 Task: Create new customer invoice with Date Opened: 27-May-23, Select Customer: Fiddlehead Farms Trading Post, Terms: Net 30. Make invoice entry for item-1 with Date: 27-May-23, Description: VS HIM Platinum Body Lotion
, Income Account: Income:Sales, Quantity: 4, Unit Price: 8.49, Sales Tax: Y, Sales Tax Included: Y, Tax Table: Sales Tax. Post Invoice with Post Date: 27-May-23, Post to Accounts: Assets:Accounts Receivable. Pay / Process Payment with Transaction Date: 25-Jun-23, Amount: 33.96, Transfer Account: Checking Account. Go to 'Print Invoice'. Give a print command to print a copy of invoice.
Action: Mouse moved to (135, 30)
Screenshot: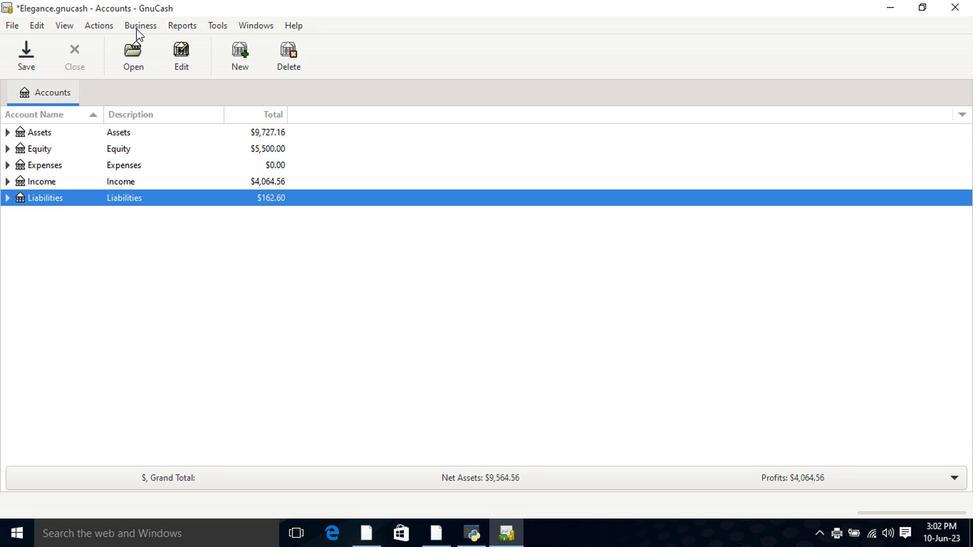 
Action: Mouse pressed left at (135, 30)
Screenshot: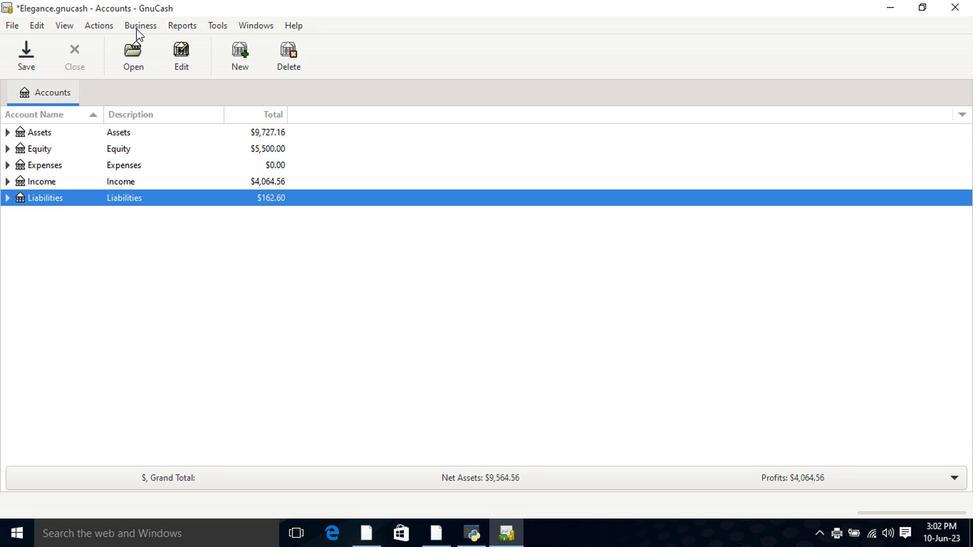 
Action: Mouse moved to (139, 43)
Screenshot: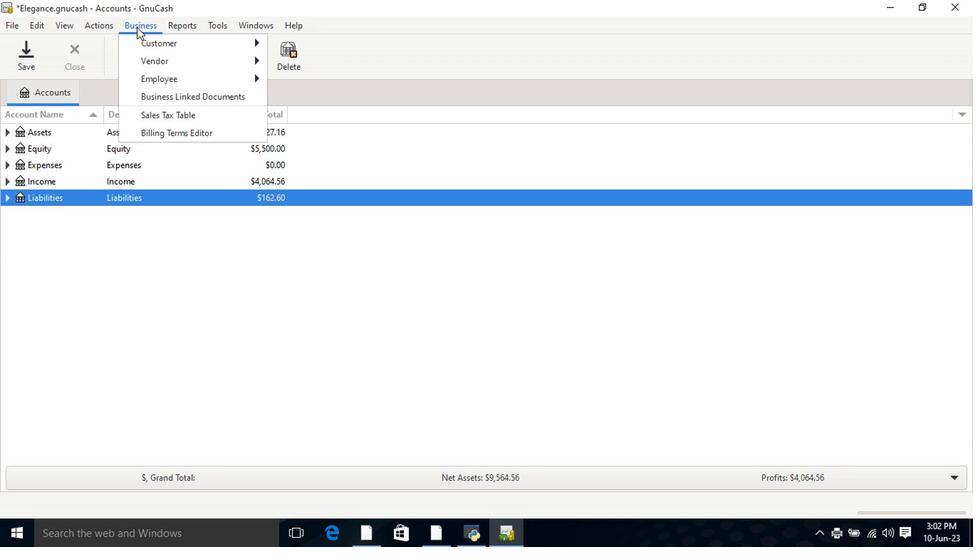
Action: Mouse pressed left at (139, 43)
Screenshot: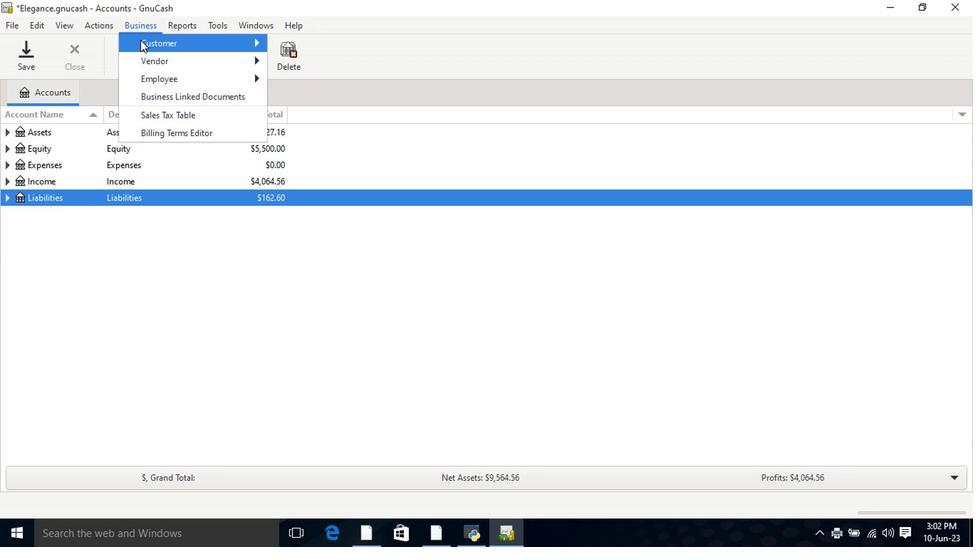 
Action: Mouse moved to (297, 98)
Screenshot: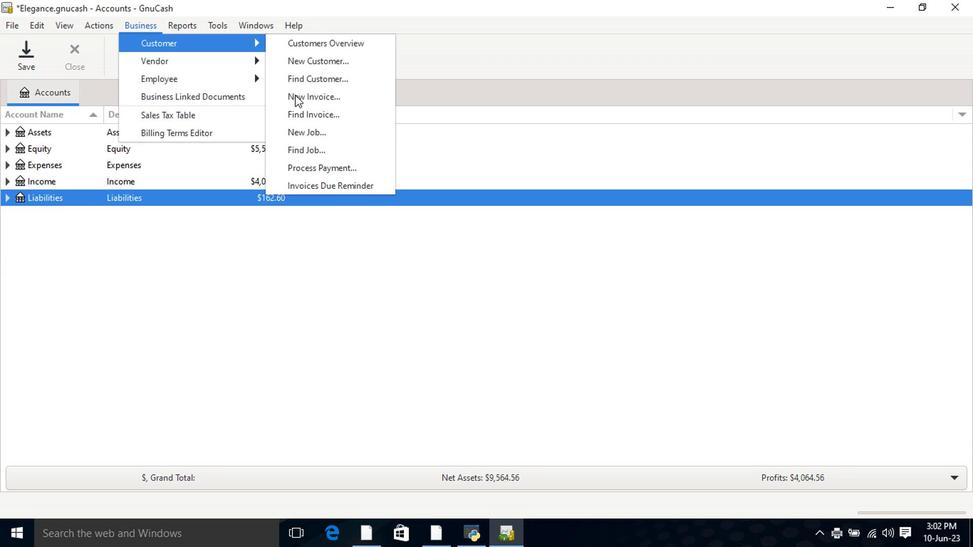 
Action: Mouse pressed left at (297, 98)
Screenshot: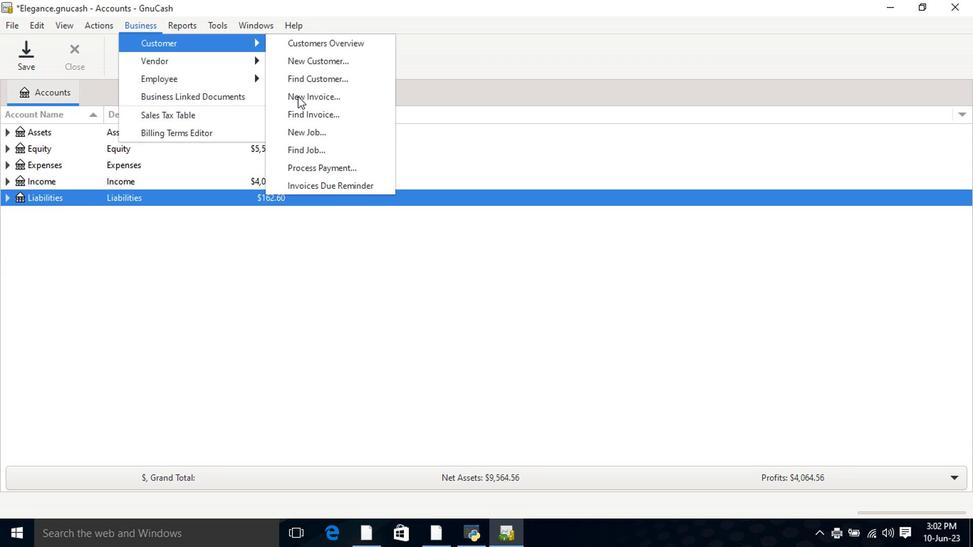 
Action: Mouse moved to (583, 212)
Screenshot: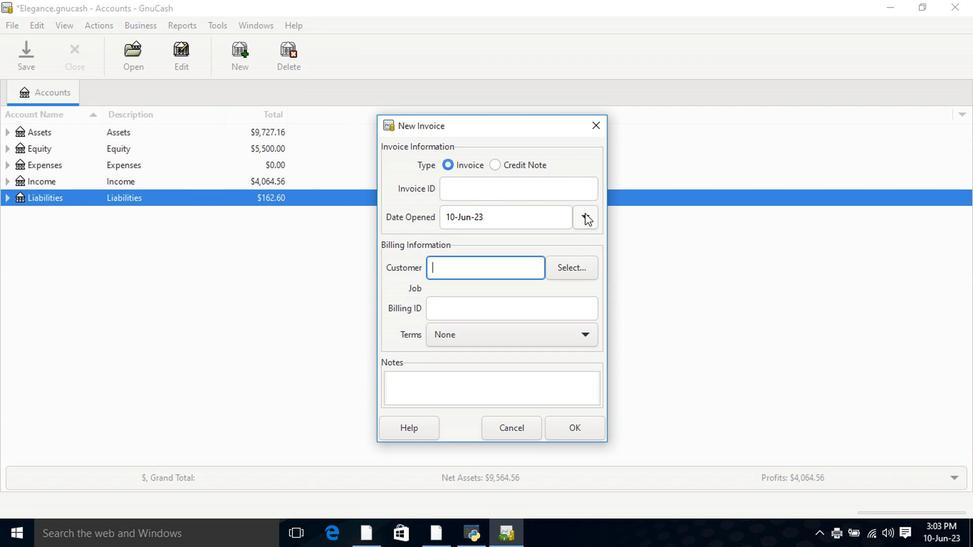 
Action: Mouse pressed left at (583, 212)
Screenshot: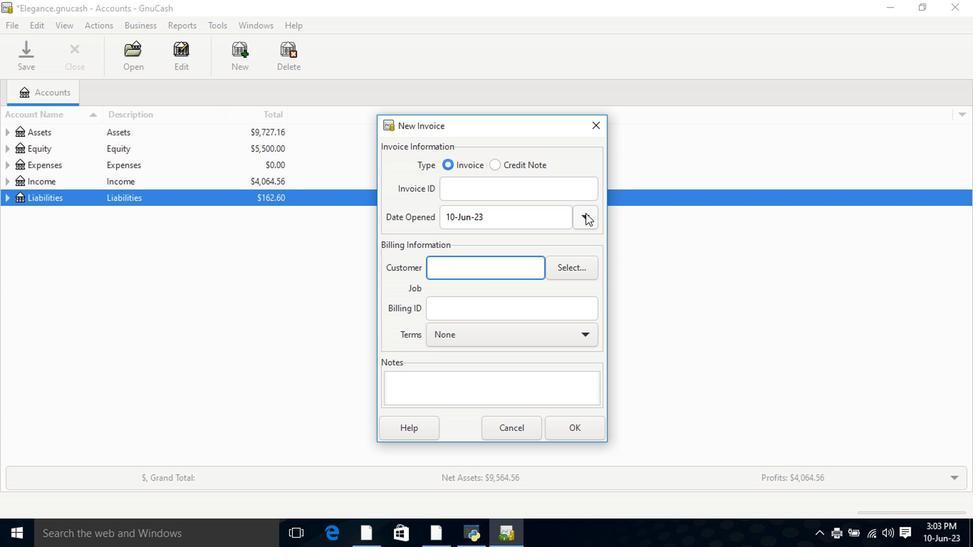 
Action: Mouse moved to (470, 235)
Screenshot: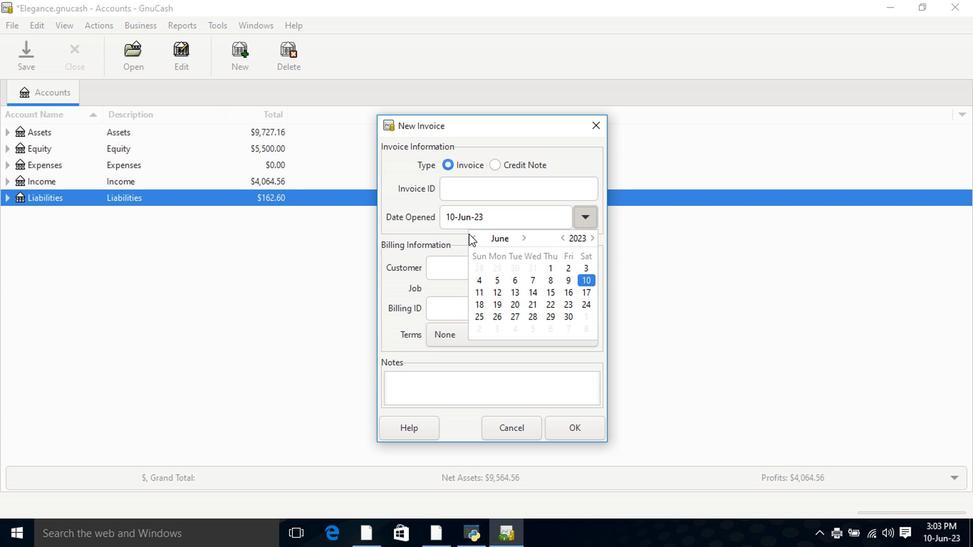 
Action: Mouse pressed left at (470, 235)
Screenshot: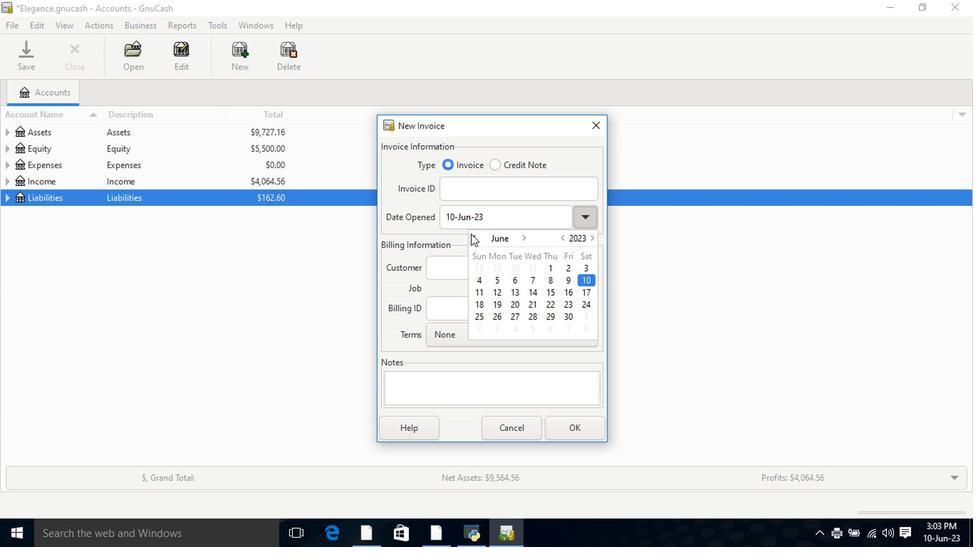 
Action: Mouse moved to (578, 300)
Screenshot: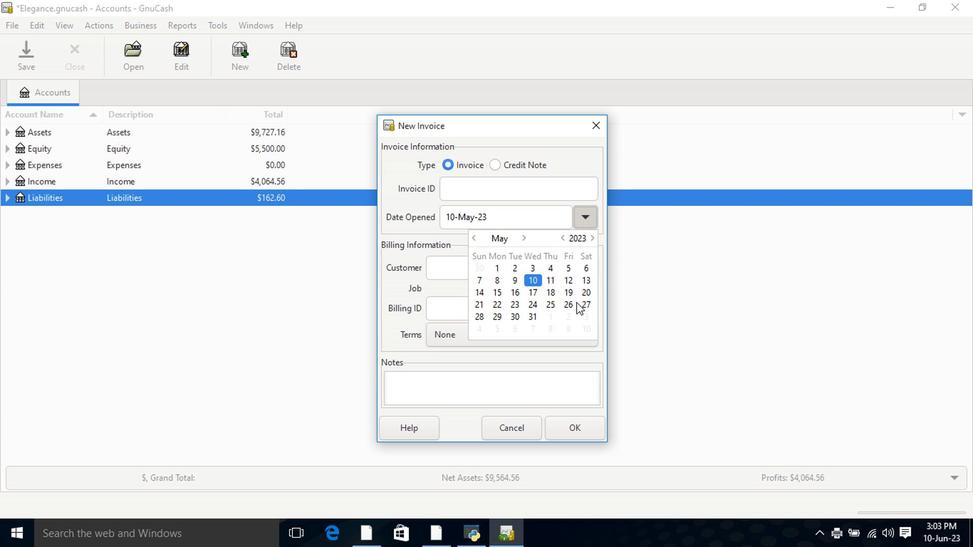 
Action: Mouse pressed left at (578, 300)
Screenshot: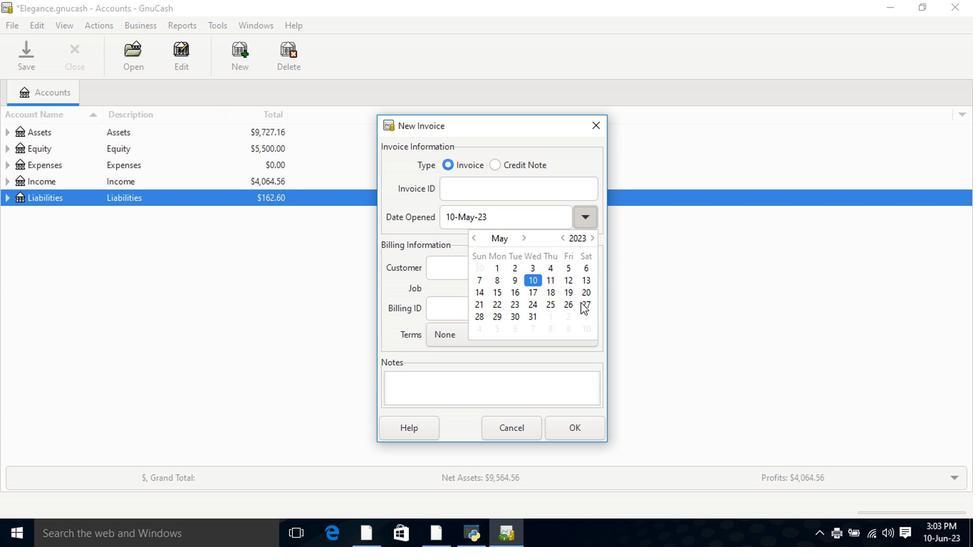 
Action: Mouse pressed left at (578, 300)
Screenshot: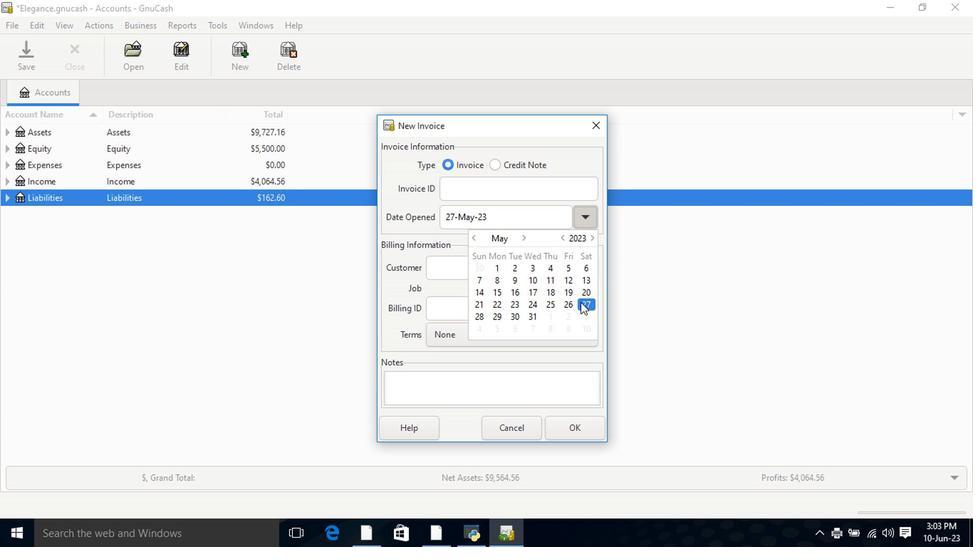 
Action: Mouse moved to (524, 263)
Screenshot: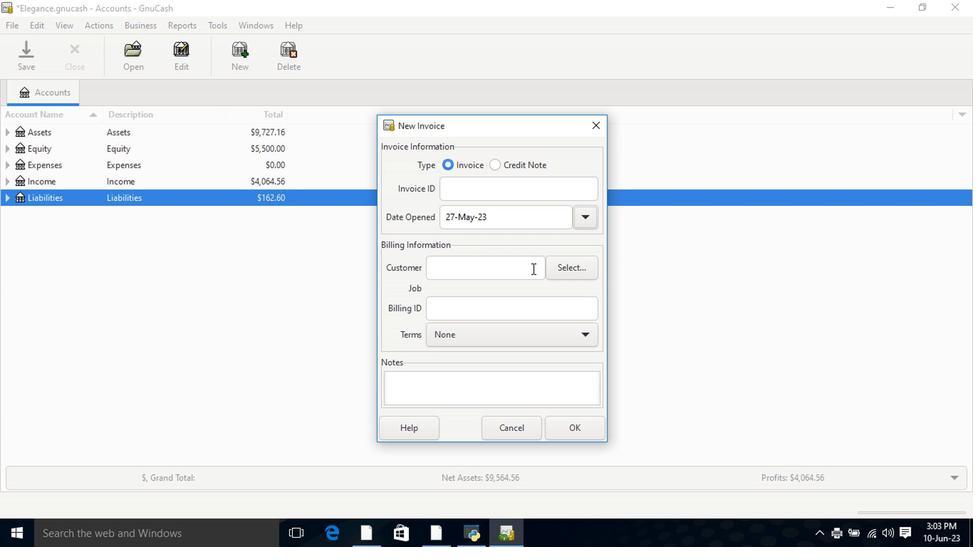 
Action: Mouse pressed left at (524, 263)
Screenshot: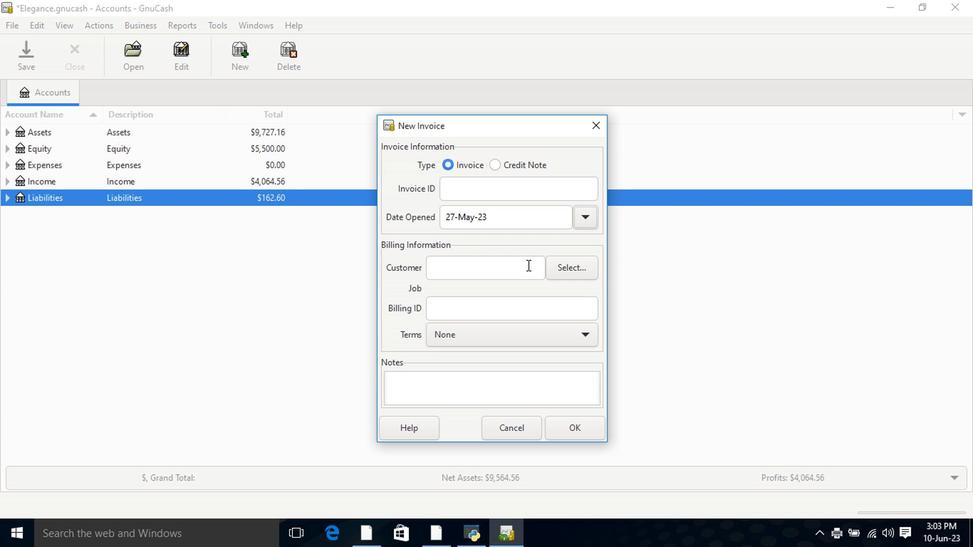 
Action: Key pressed <Key.shift>Fiddle
Screenshot: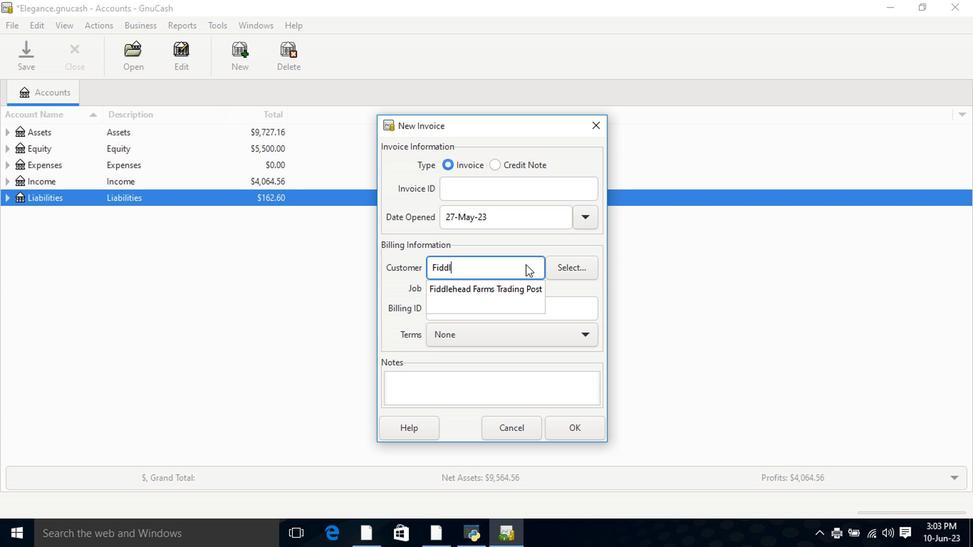 
Action: Mouse moved to (500, 290)
Screenshot: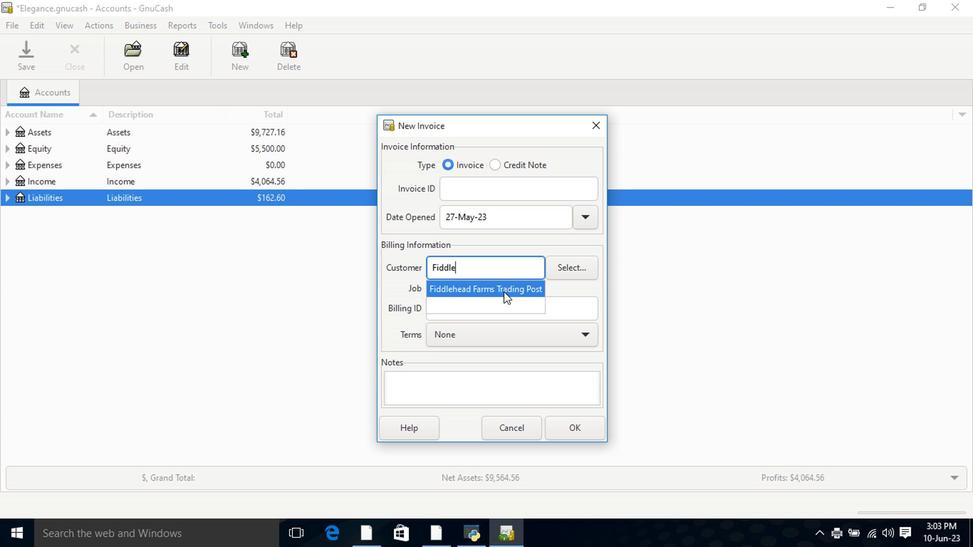
Action: Mouse pressed left at (500, 290)
Screenshot: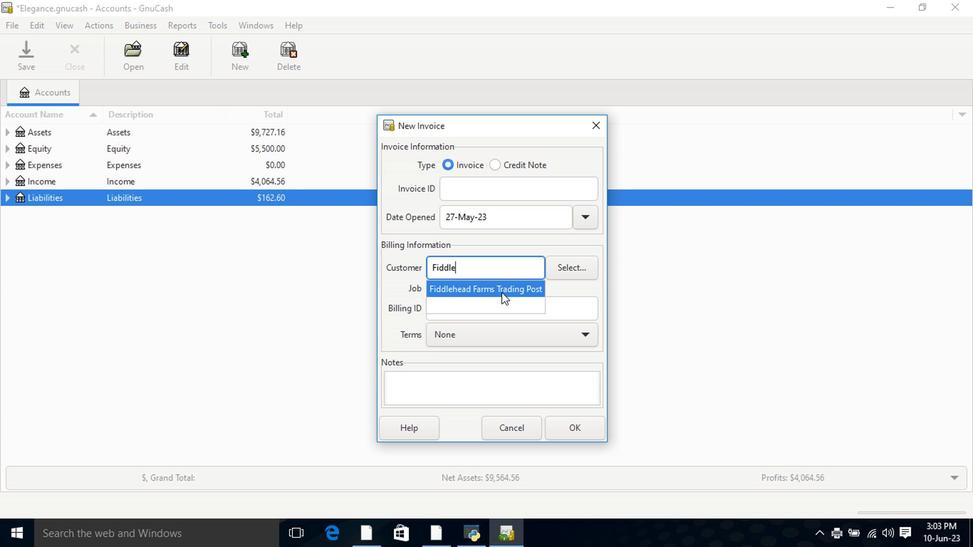 
Action: Mouse moved to (496, 340)
Screenshot: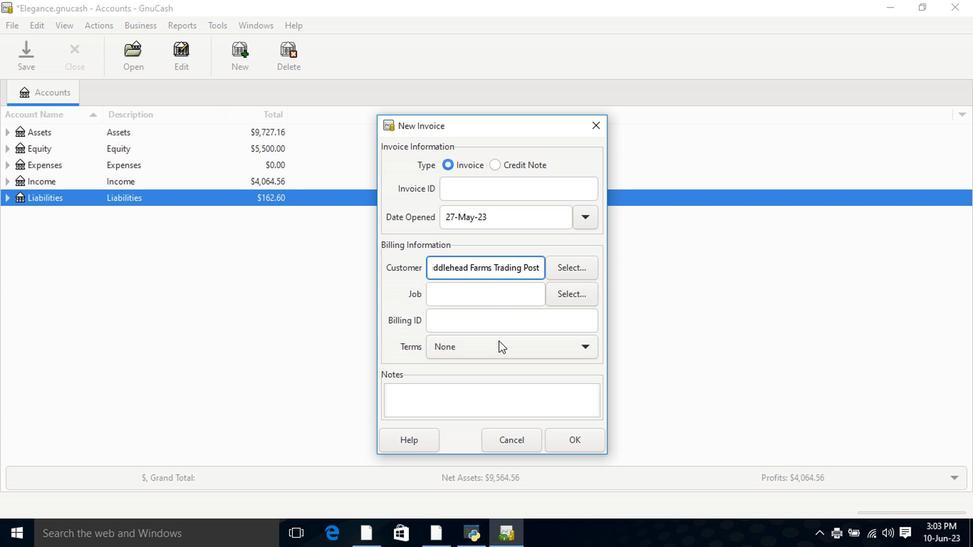 
Action: Mouse pressed left at (496, 340)
Screenshot: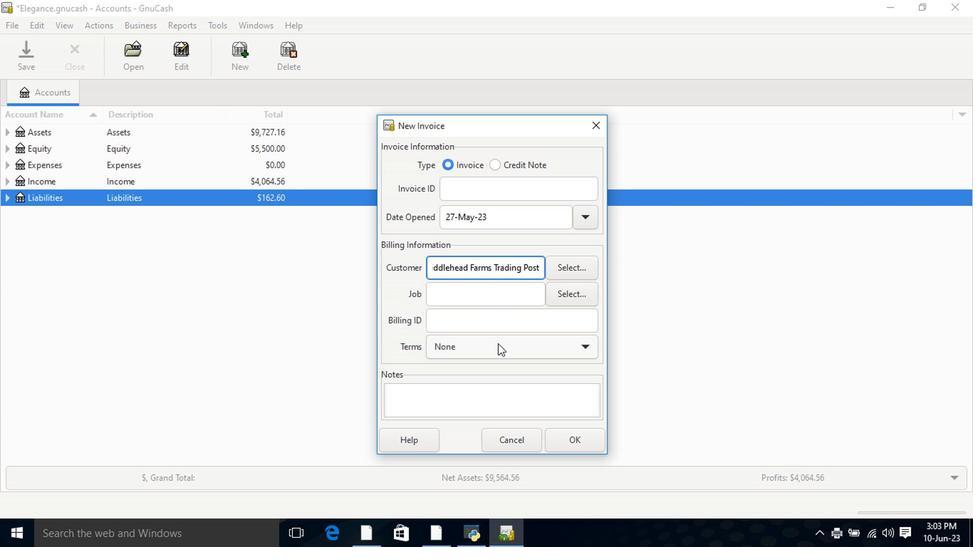 
Action: Mouse moved to (491, 382)
Screenshot: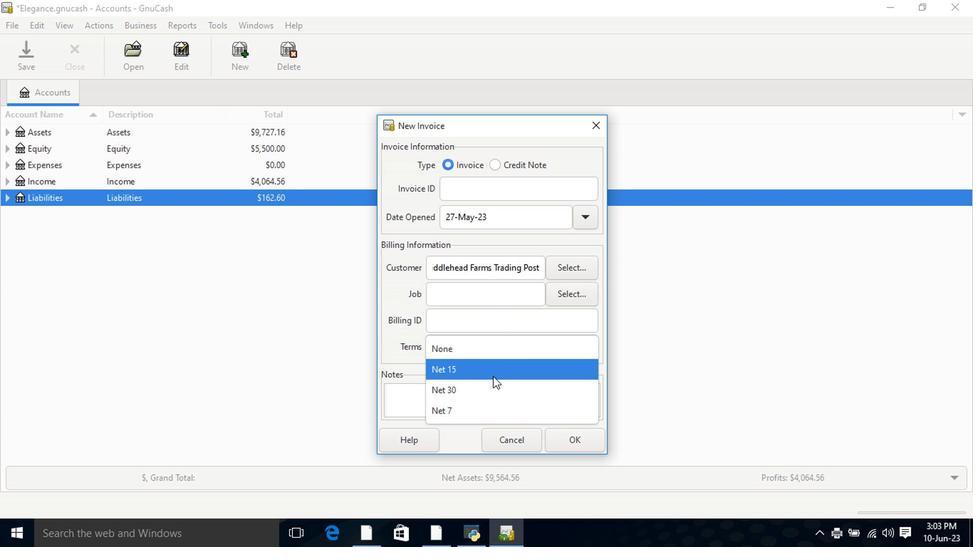 
Action: Mouse pressed left at (491, 382)
Screenshot: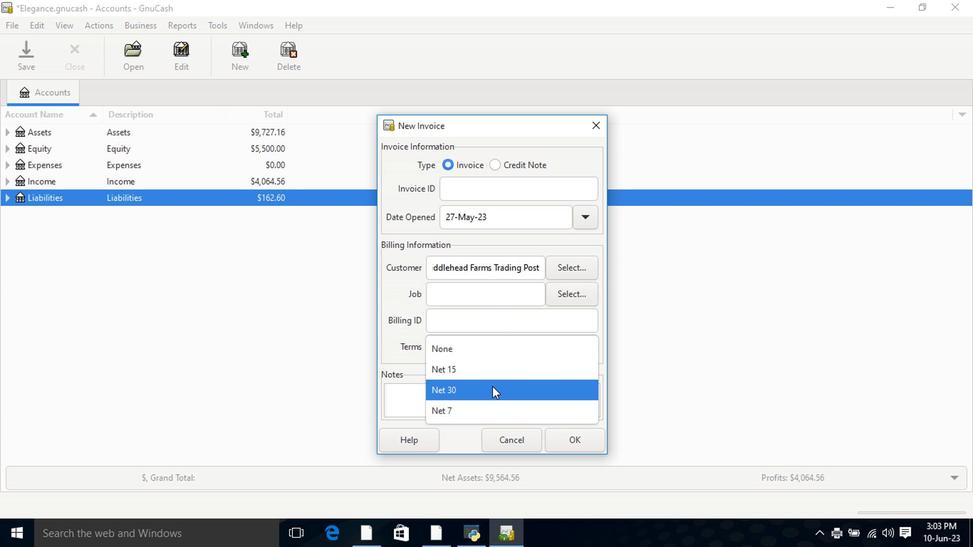 
Action: Mouse moved to (560, 431)
Screenshot: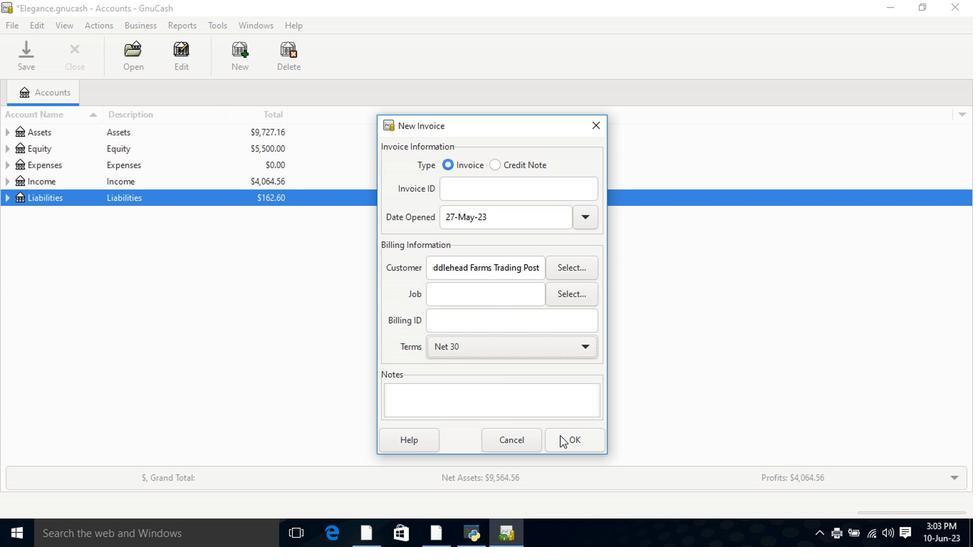 
Action: Mouse pressed left at (560, 431)
Screenshot: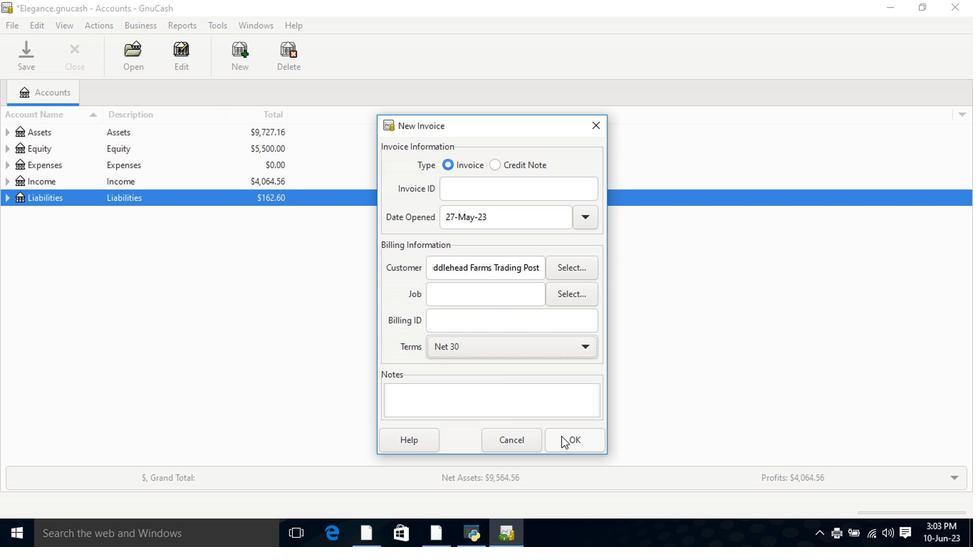 
Action: Mouse moved to (63, 275)
Screenshot: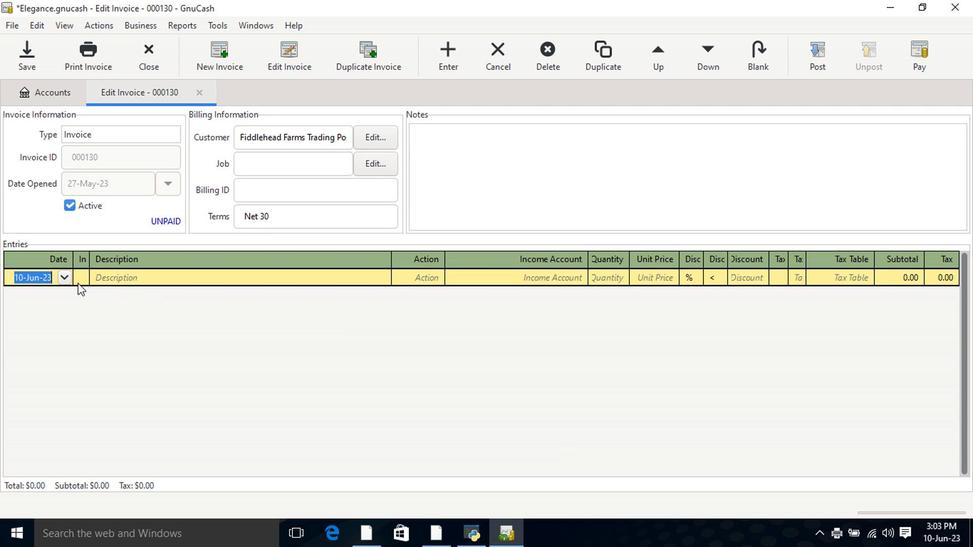 
Action: Mouse pressed left at (63, 275)
Screenshot: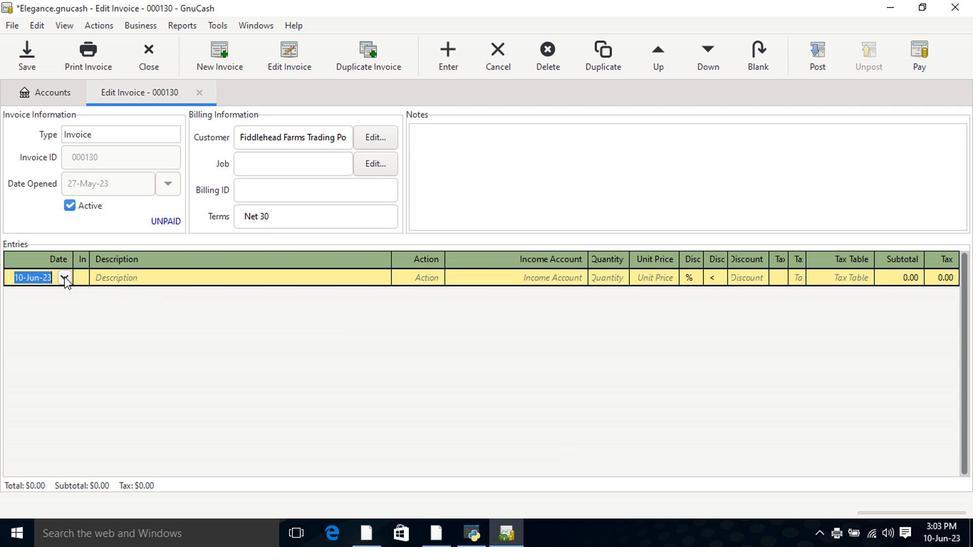 
Action: Mouse moved to (10, 296)
Screenshot: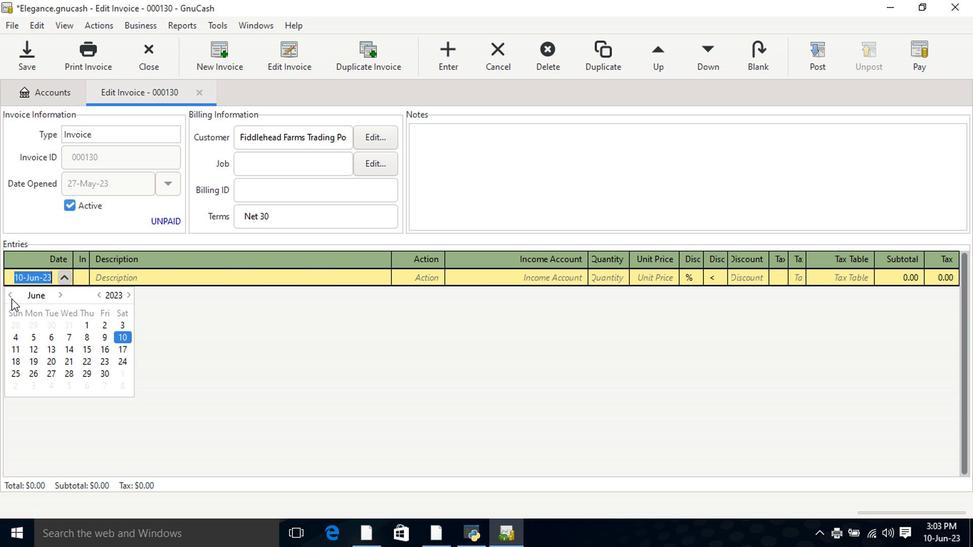 
Action: Mouse pressed left at (10, 296)
Screenshot: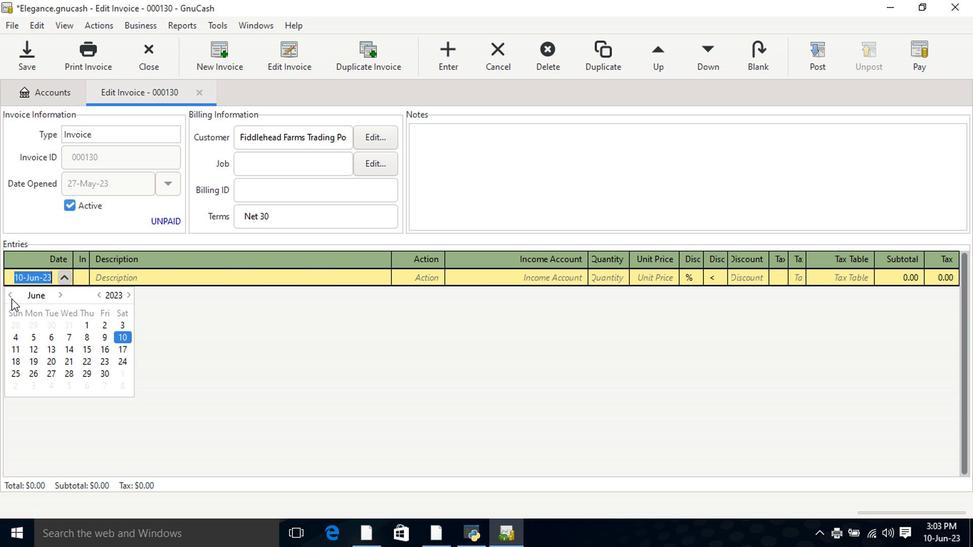 
Action: Mouse moved to (117, 357)
Screenshot: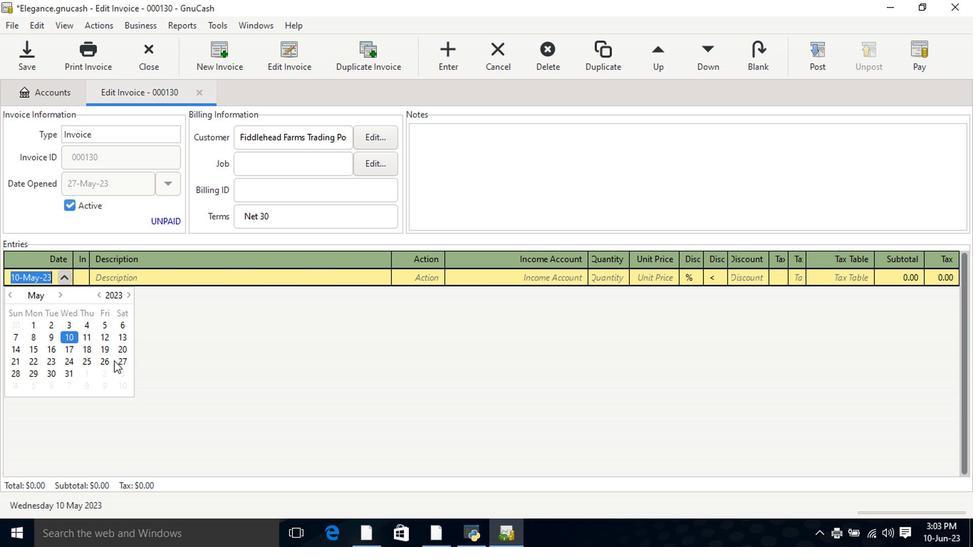 
Action: Mouse pressed left at (117, 357)
Screenshot: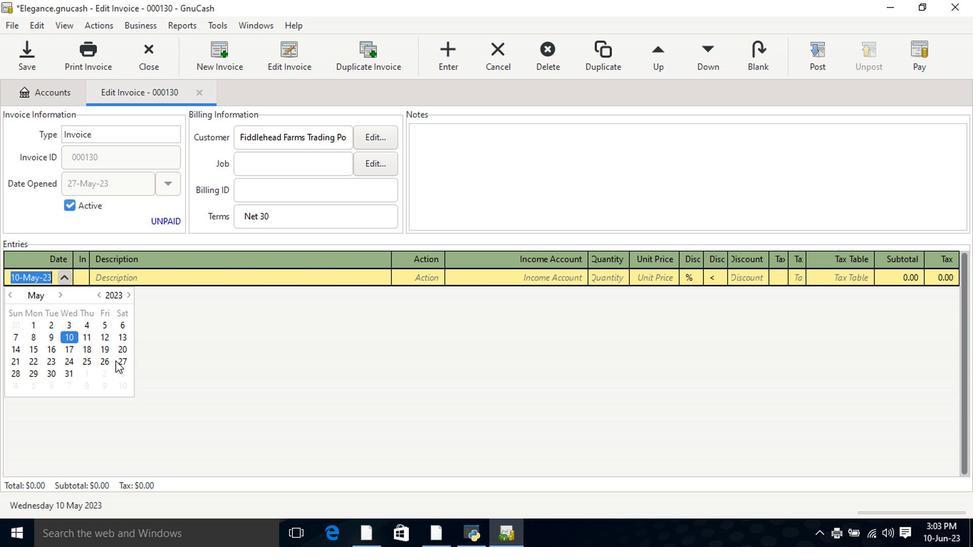 
Action: Mouse pressed left at (117, 357)
Screenshot: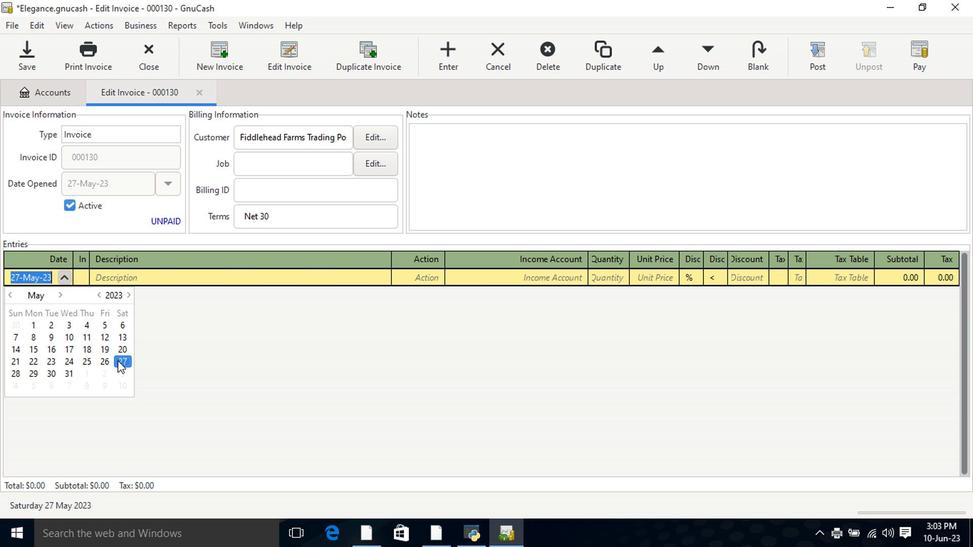 
Action: Mouse moved to (131, 278)
Screenshot: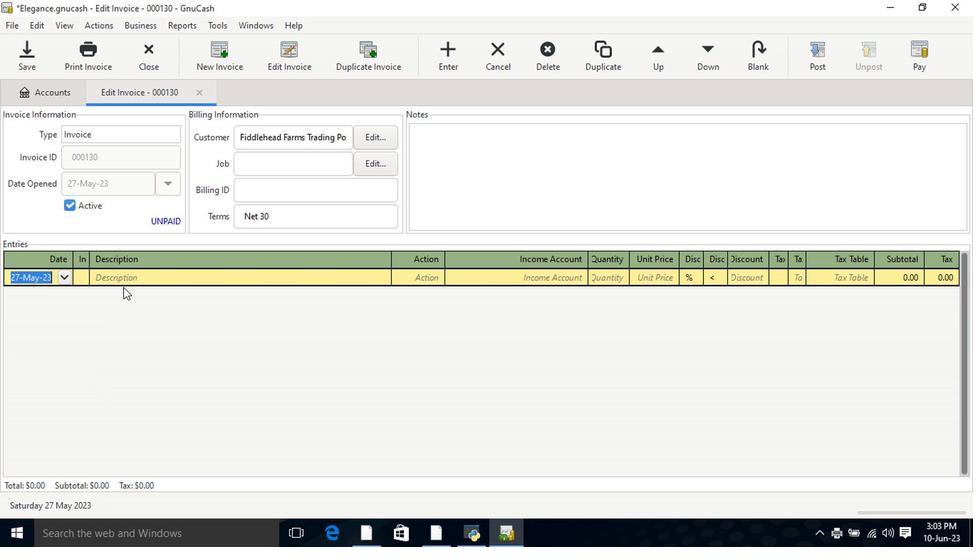 
Action: Mouse pressed left at (131, 278)
Screenshot: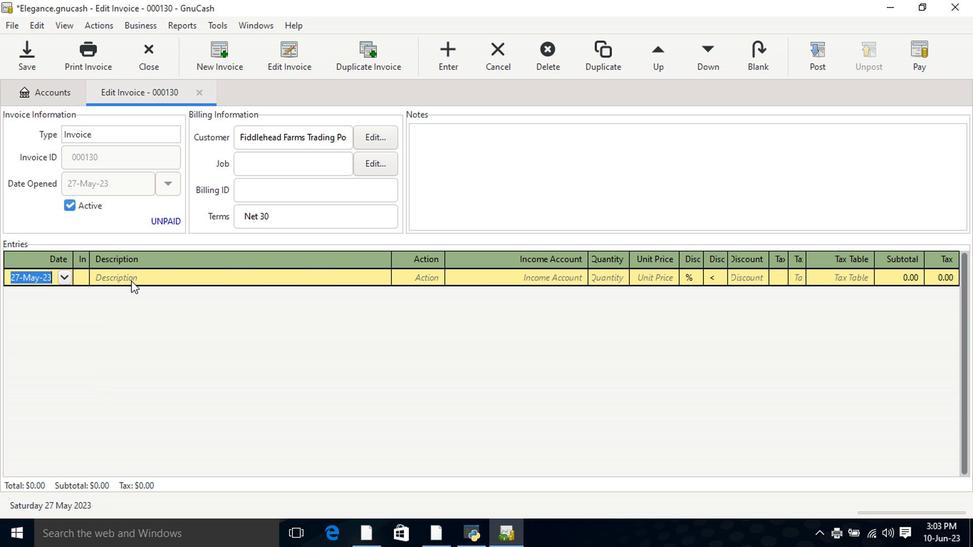 
Action: Mouse moved to (131, 279)
Screenshot: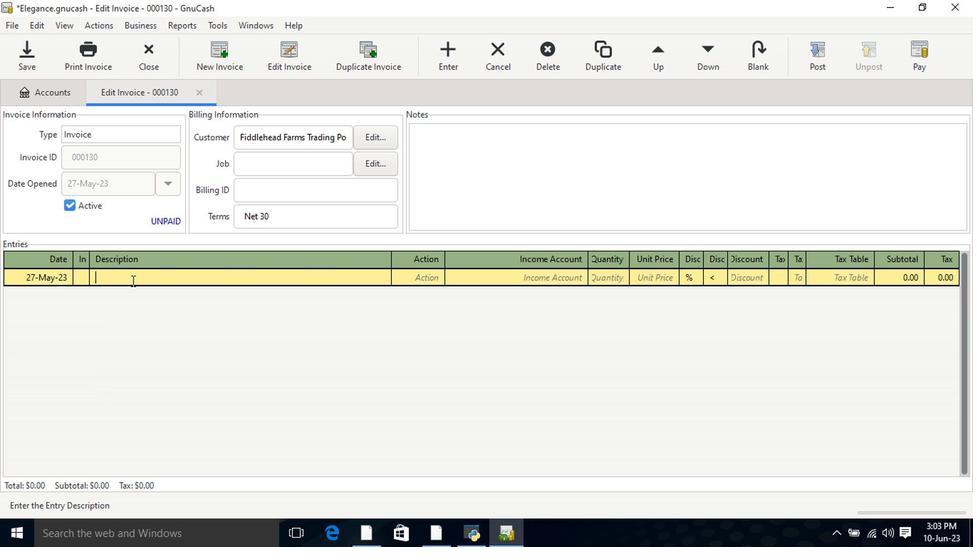
Action: Key pressed <Key.shift>VS<Key.right><Key.tab>4<Key.tab>8.49<Key.tab>
Screenshot: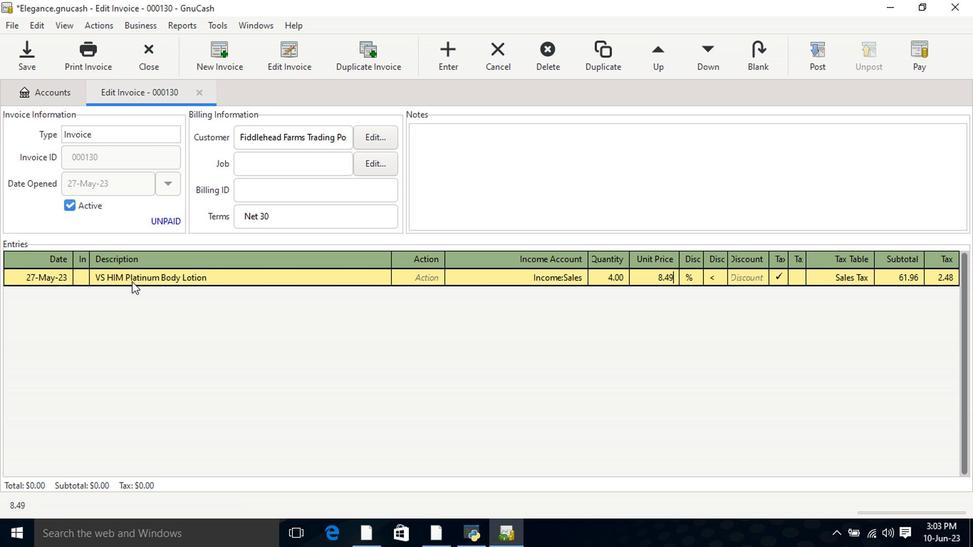 
Action: Mouse moved to (793, 277)
Screenshot: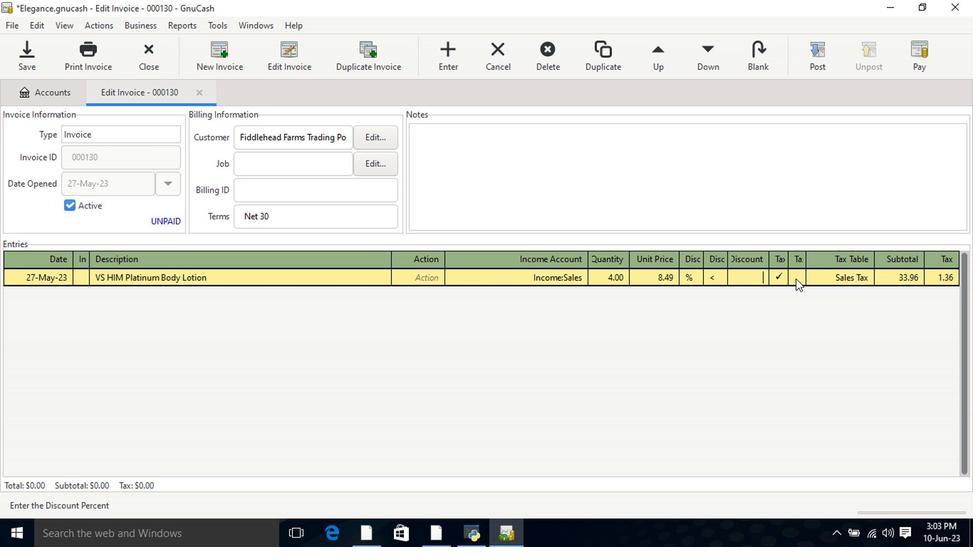 
Action: Mouse pressed left at (793, 277)
Screenshot: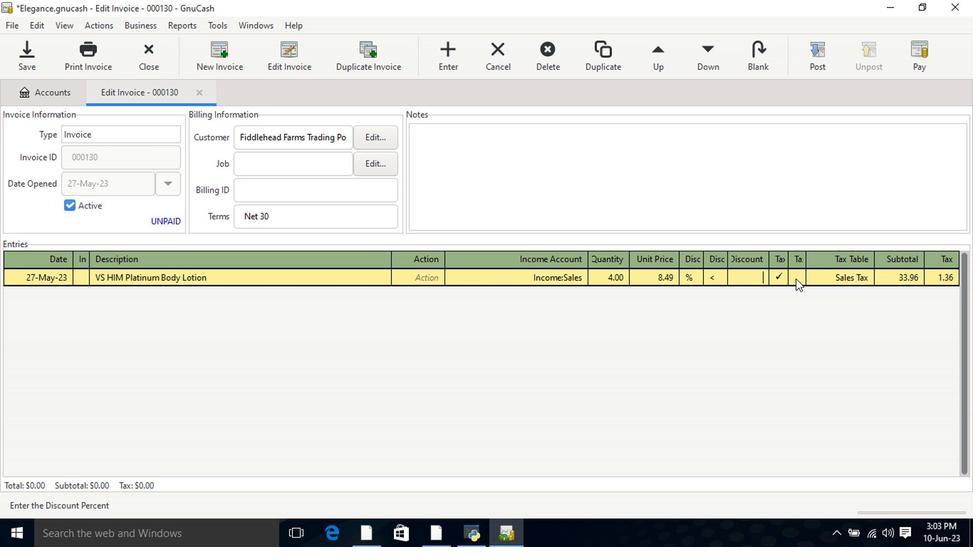 
Action: Mouse moved to (848, 279)
Screenshot: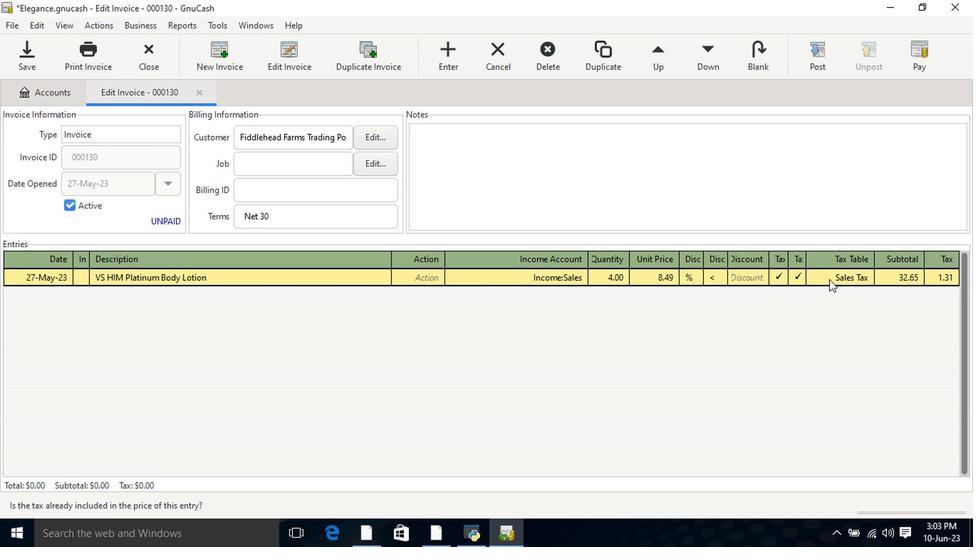 
Action: Key pressed <Key.tab><Key.tab>
Screenshot: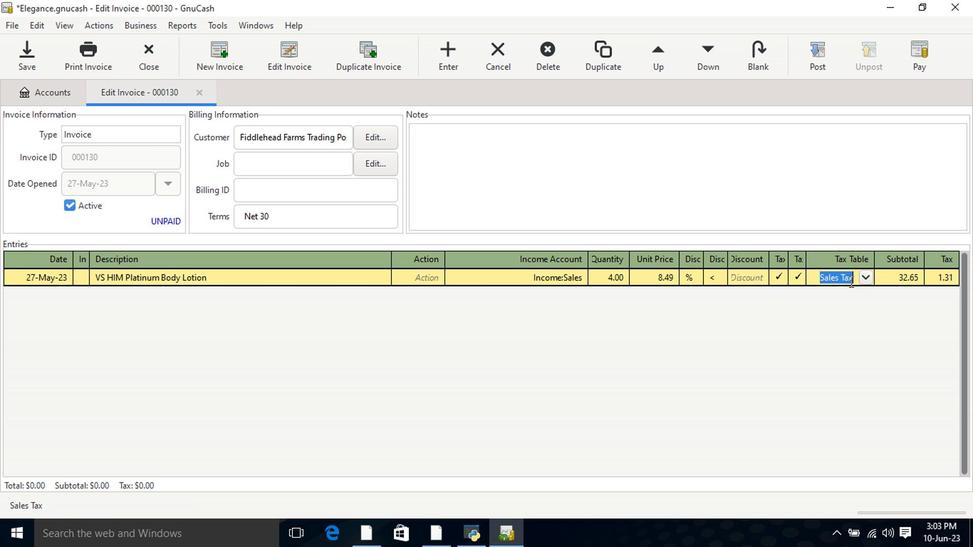 
Action: Mouse moved to (825, 61)
Screenshot: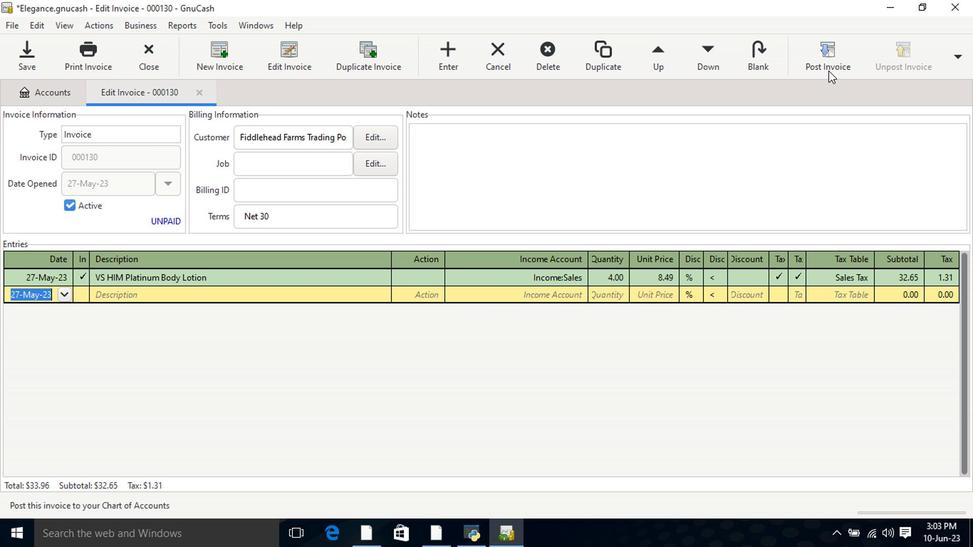
Action: Mouse pressed left at (825, 61)
Screenshot: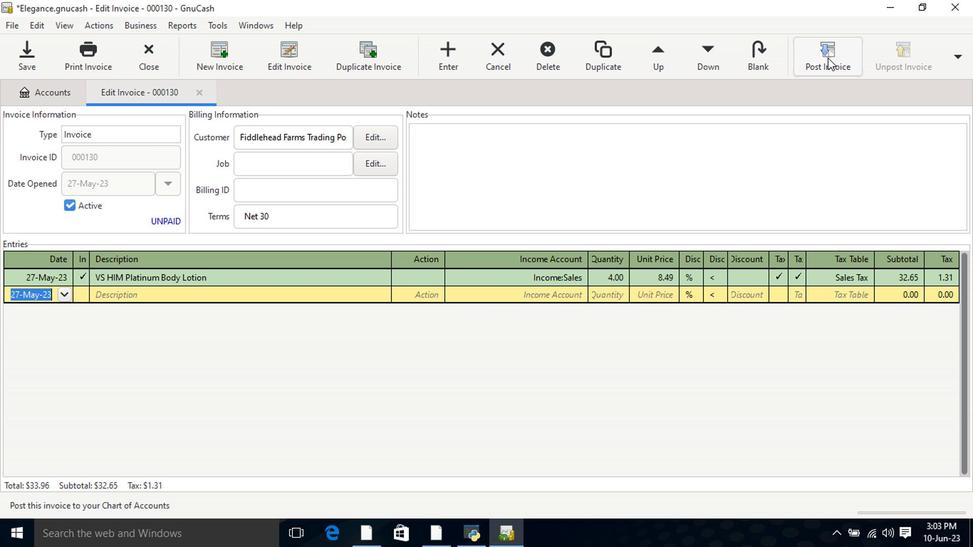 
Action: Mouse moved to (600, 236)
Screenshot: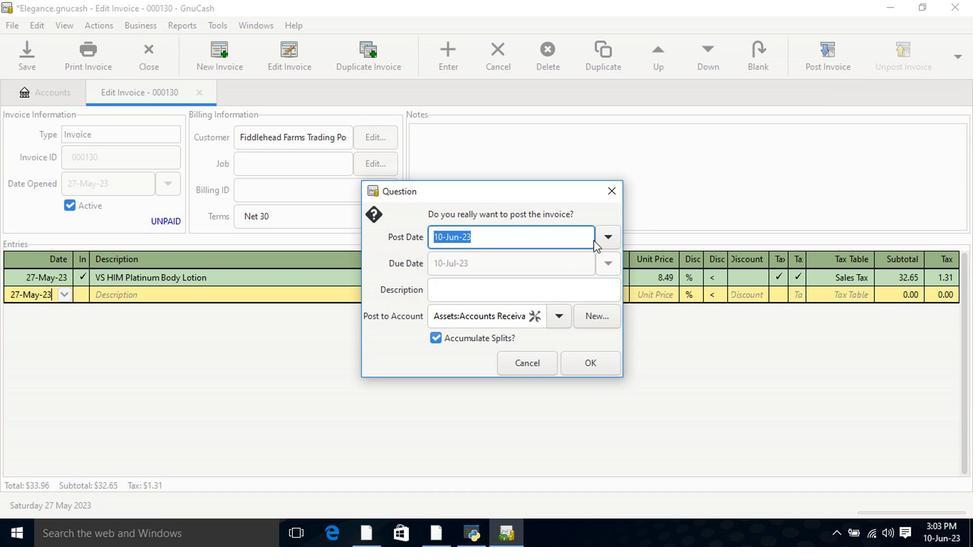 
Action: Mouse pressed left at (600, 236)
Screenshot: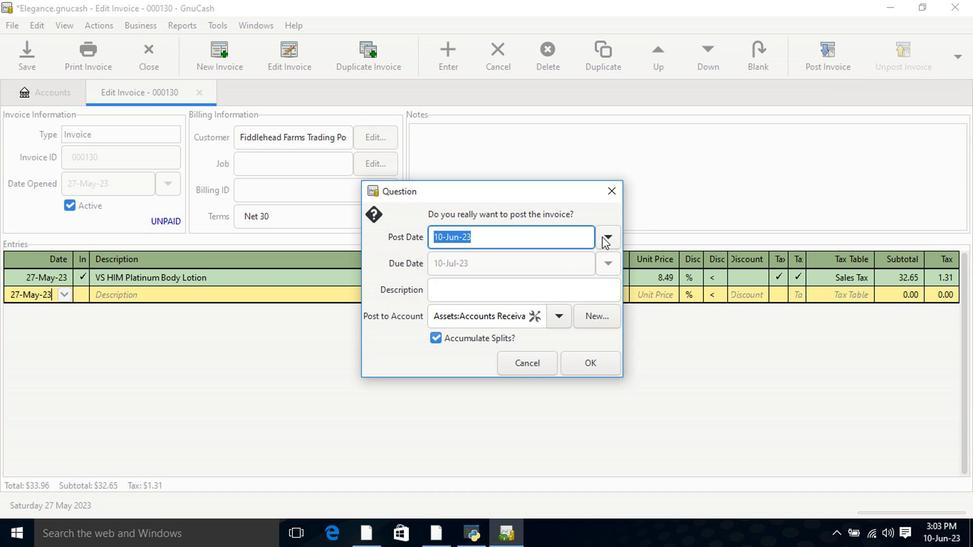 
Action: Mouse moved to (495, 259)
Screenshot: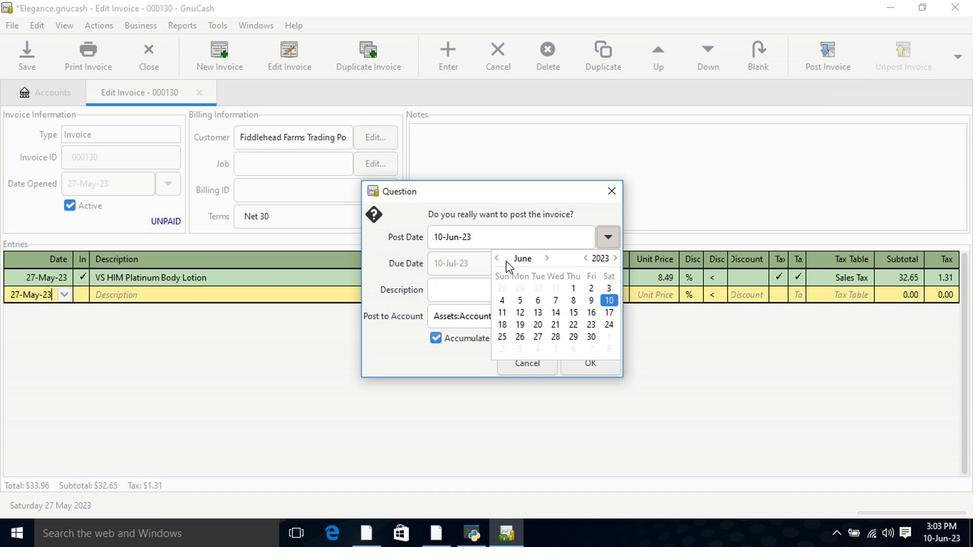 
Action: Mouse pressed left at (495, 259)
Screenshot: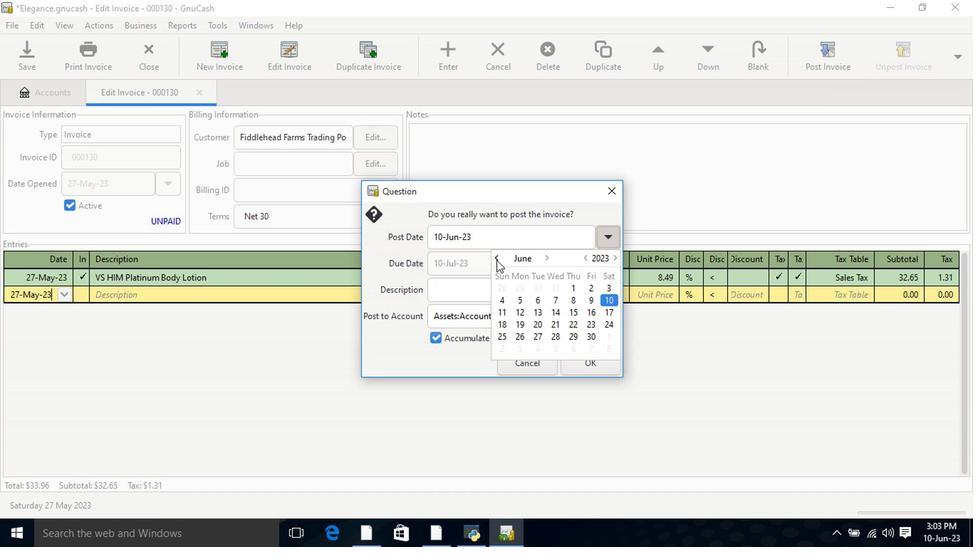 
Action: Mouse moved to (606, 321)
Screenshot: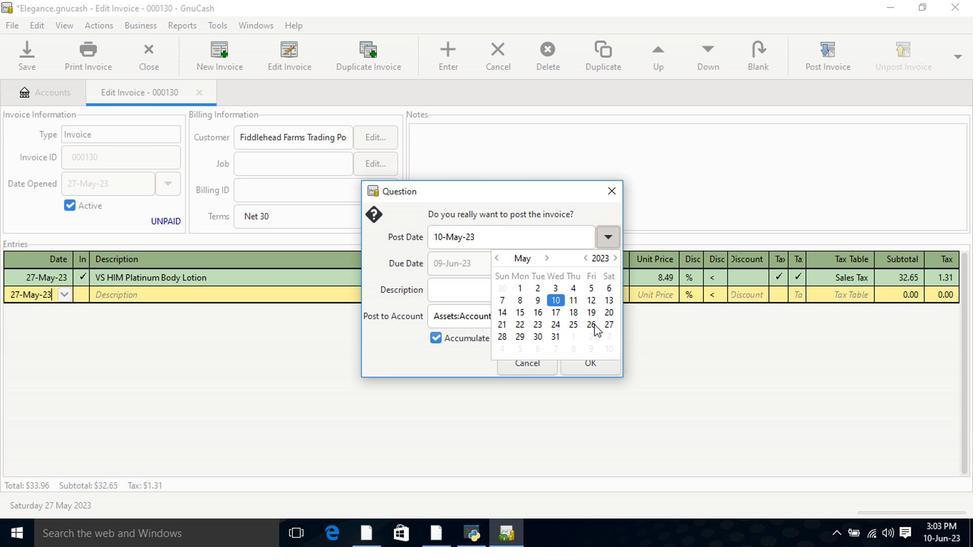 
Action: Mouse pressed left at (606, 321)
Screenshot: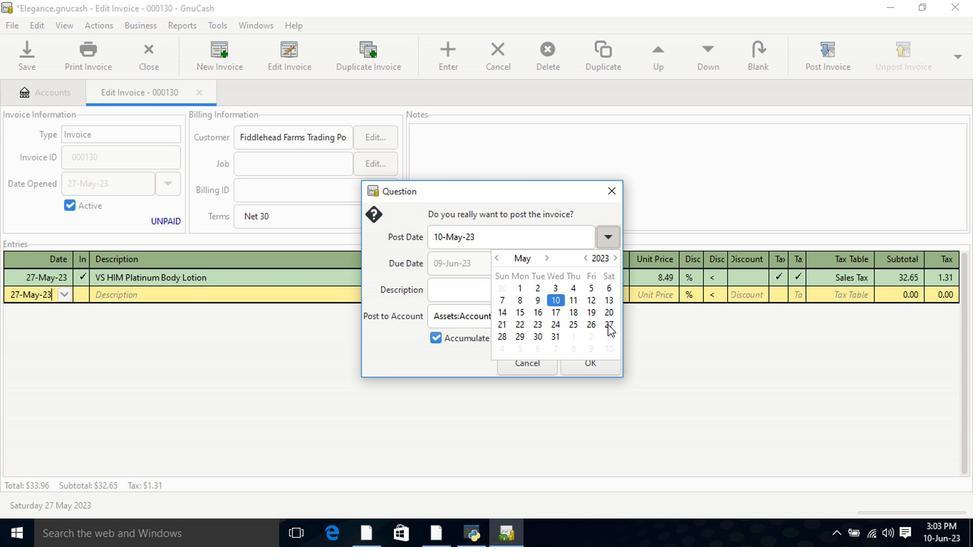 
Action: Mouse pressed left at (606, 321)
Screenshot: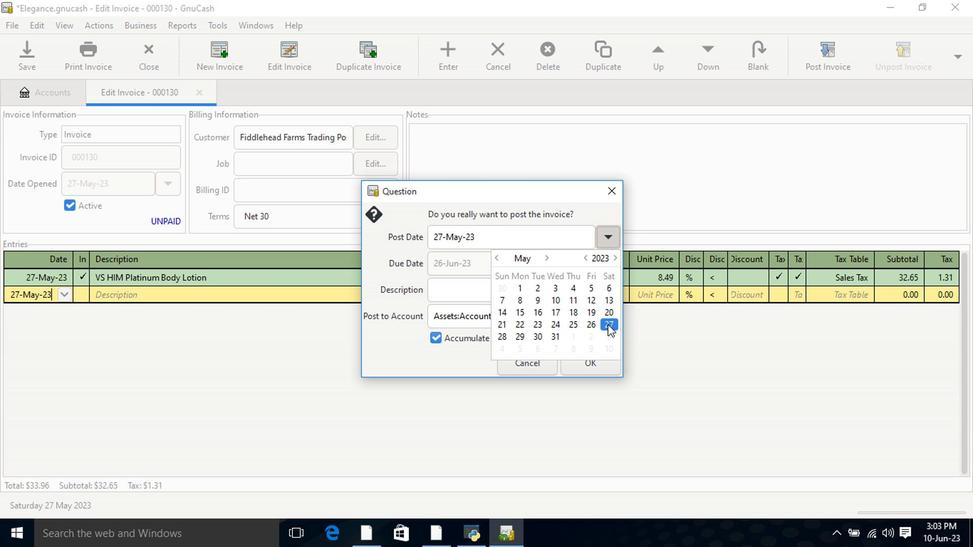 
Action: Mouse moved to (588, 357)
Screenshot: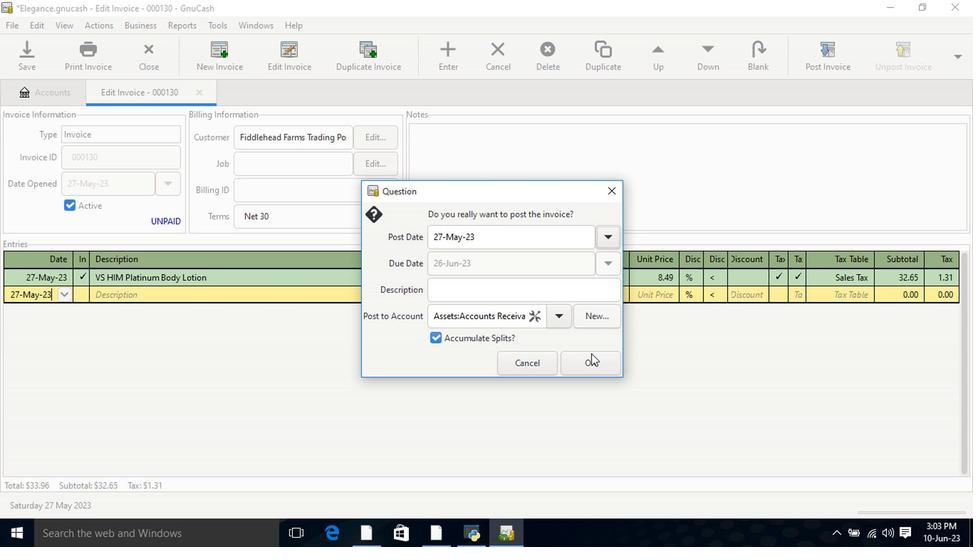 
Action: Mouse pressed left at (588, 357)
Screenshot: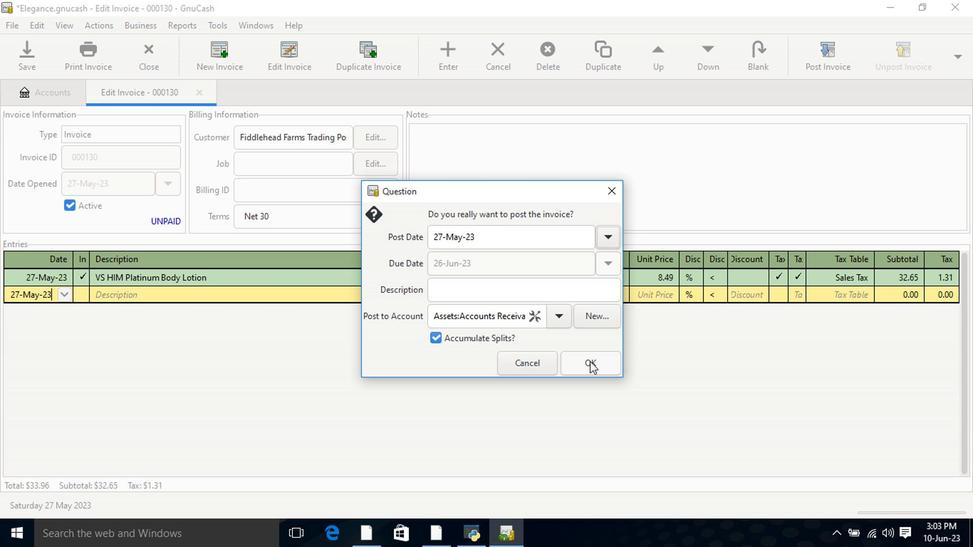 
Action: Mouse moved to (929, 61)
Screenshot: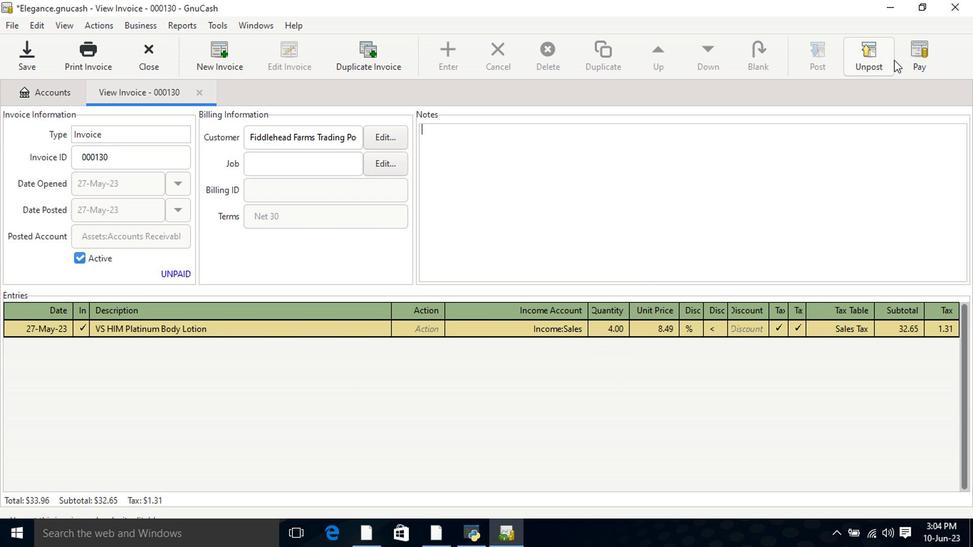 
Action: Mouse pressed left at (929, 61)
Screenshot: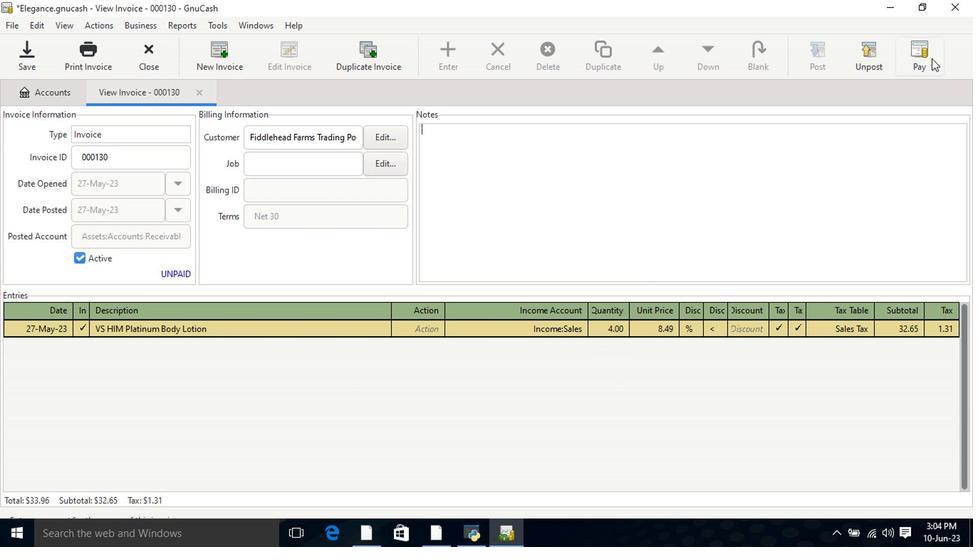 
Action: Mouse moved to (432, 277)
Screenshot: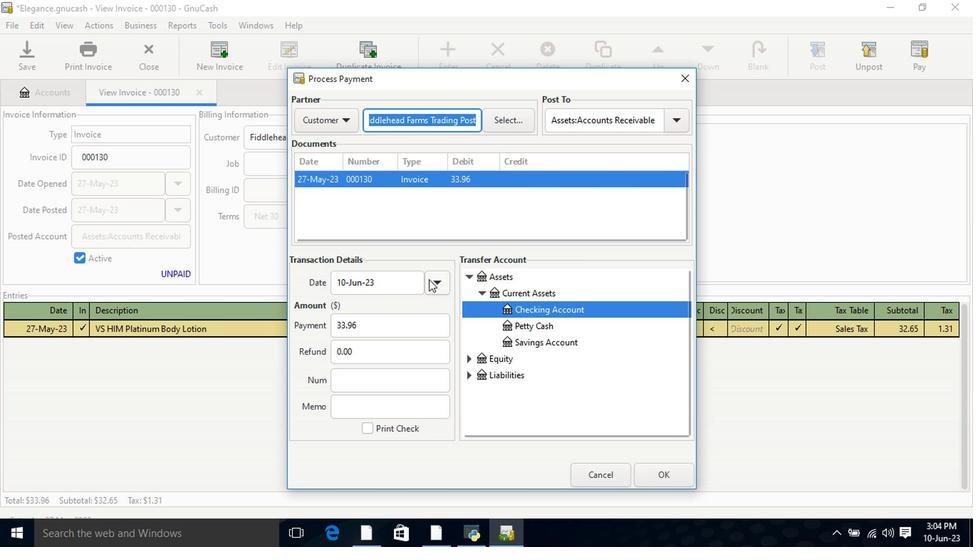 
Action: Mouse pressed left at (432, 277)
Screenshot: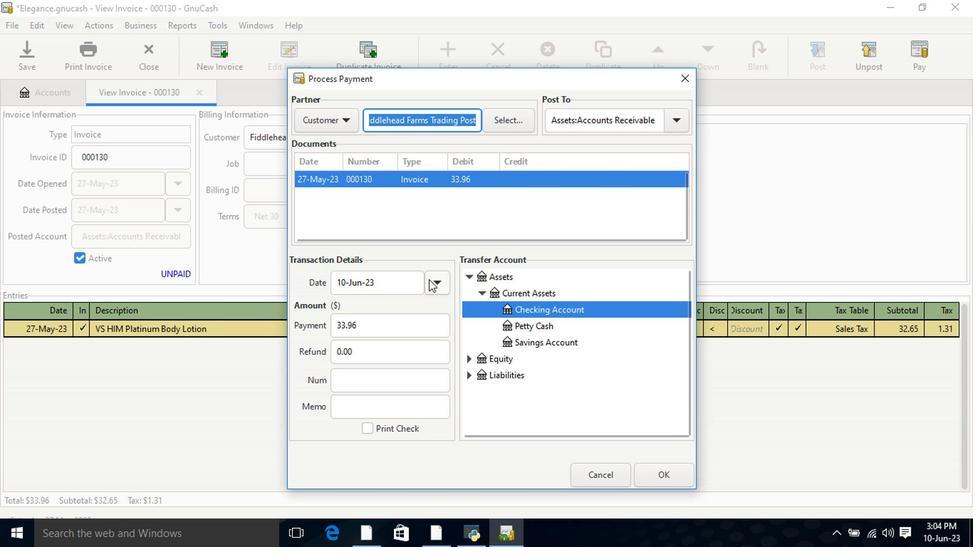 
Action: Mouse moved to (336, 377)
Screenshot: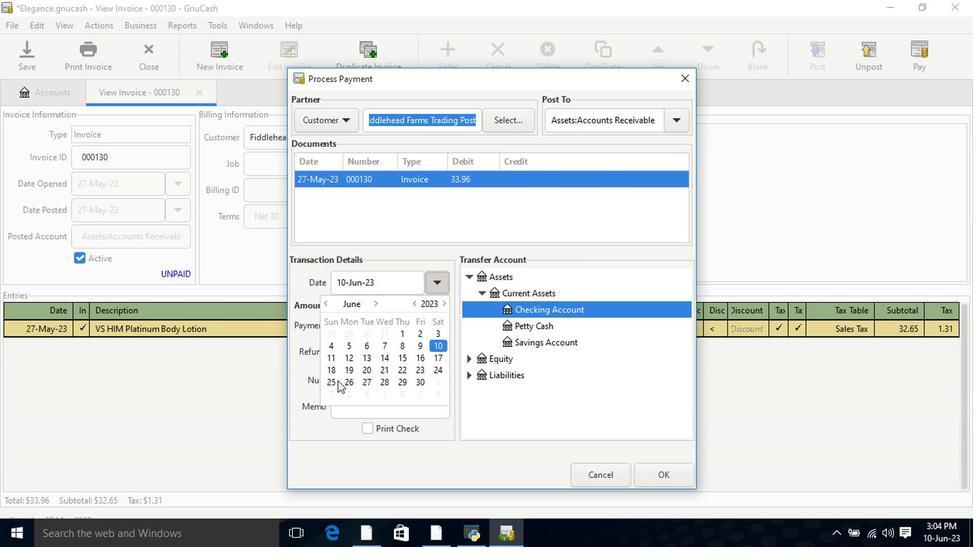 
Action: Mouse pressed left at (336, 377)
Screenshot: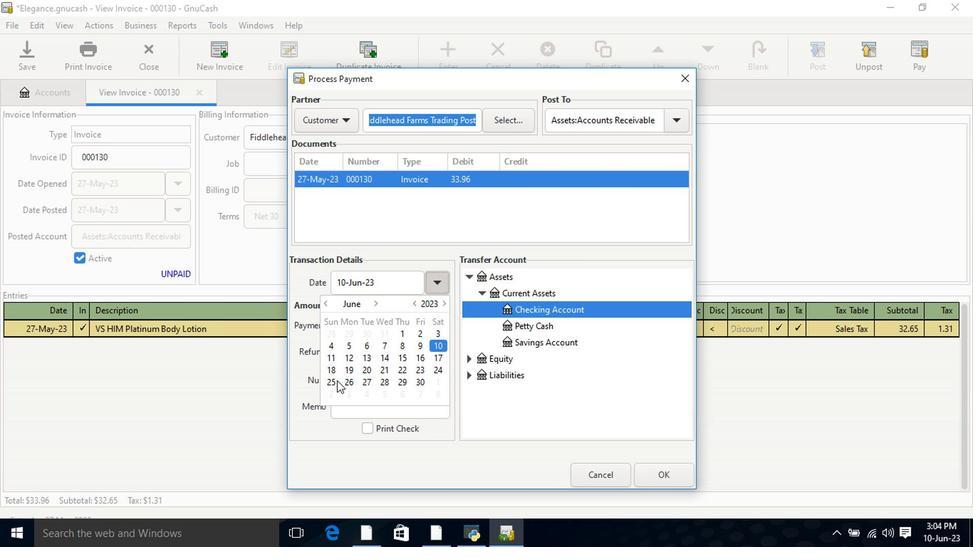 
Action: Mouse pressed left at (336, 377)
Screenshot: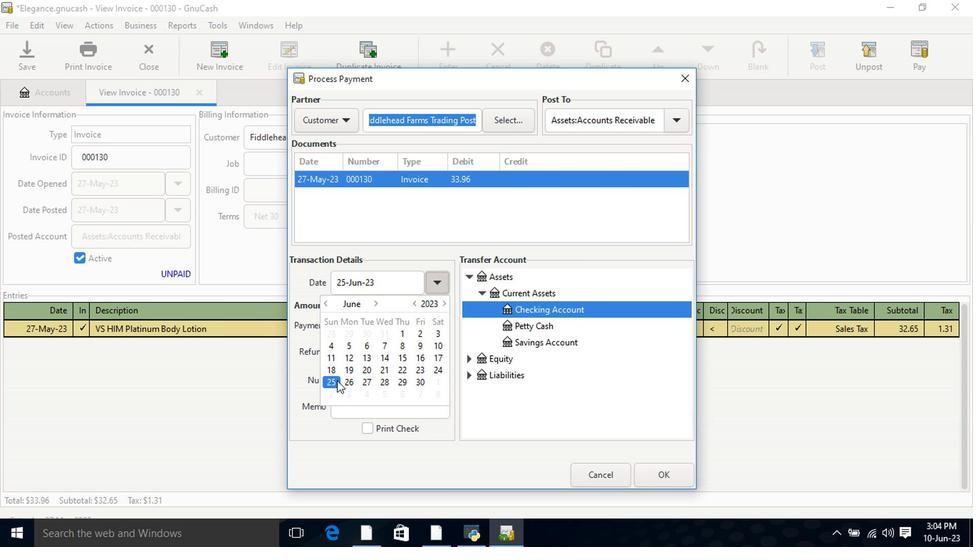
Action: Mouse moved to (468, 274)
Screenshot: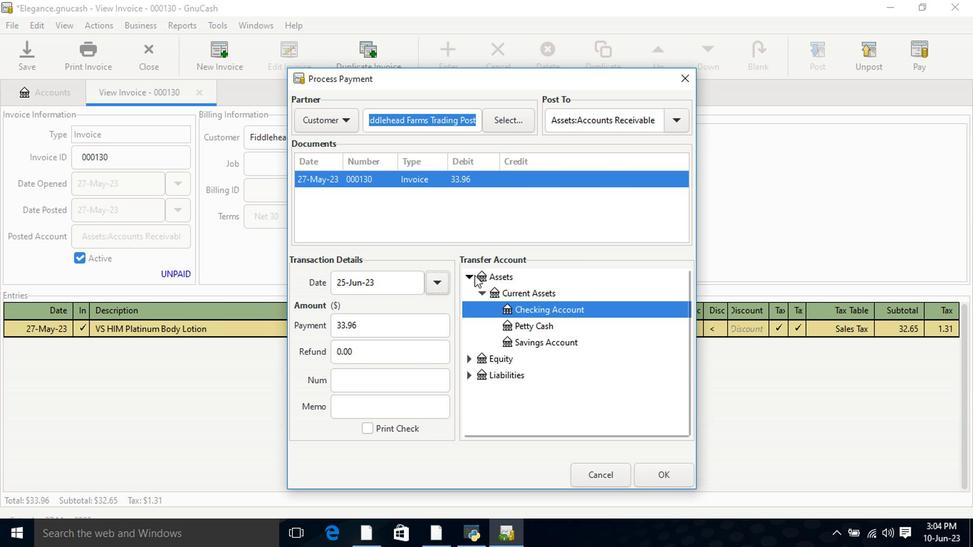 
Action: Mouse pressed left at (468, 274)
Screenshot: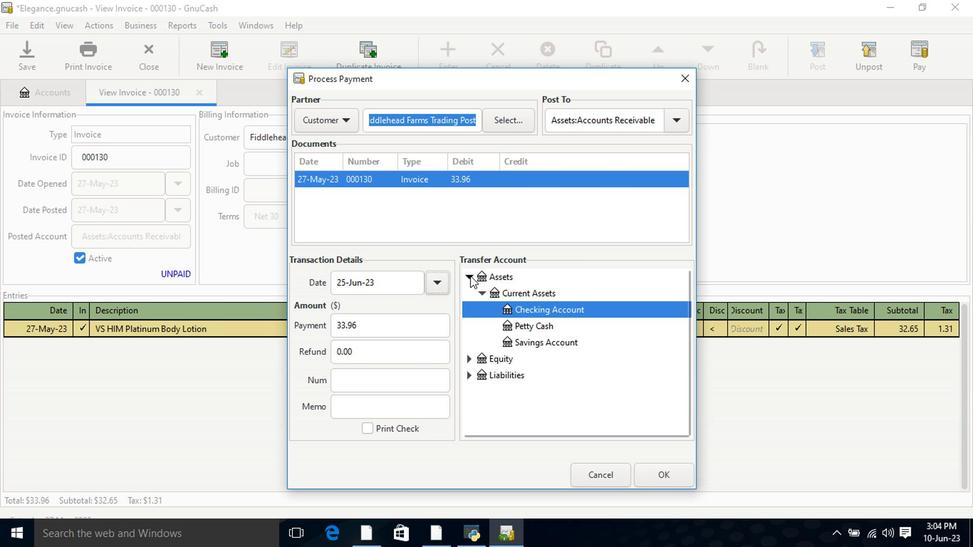 
Action: Mouse pressed left at (468, 274)
Screenshot: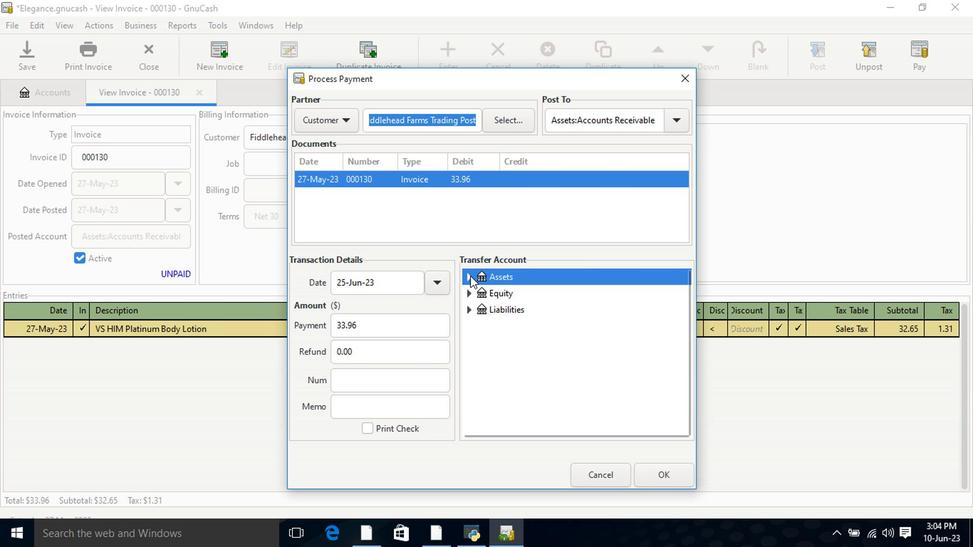 
Action: Mouse moved to (483, 290)
Screenshot: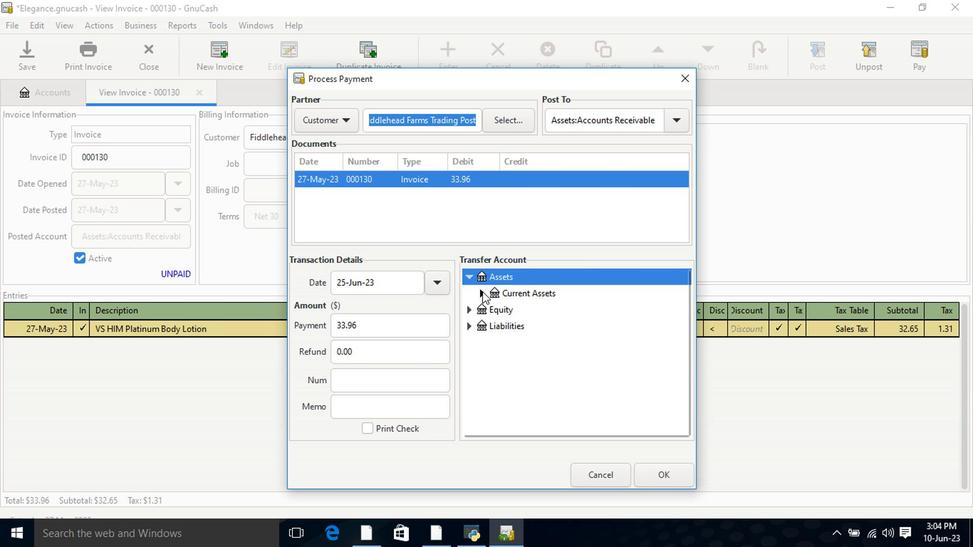 
Action: Mouse pressed left at (483, 290)
Screenshot: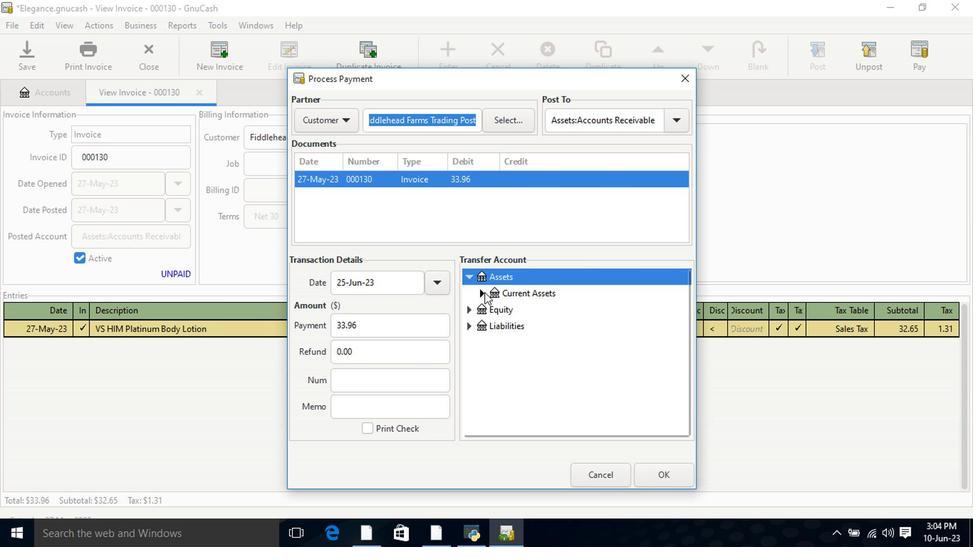 
Action: Mouse moved to (507, 303)
Screenshot: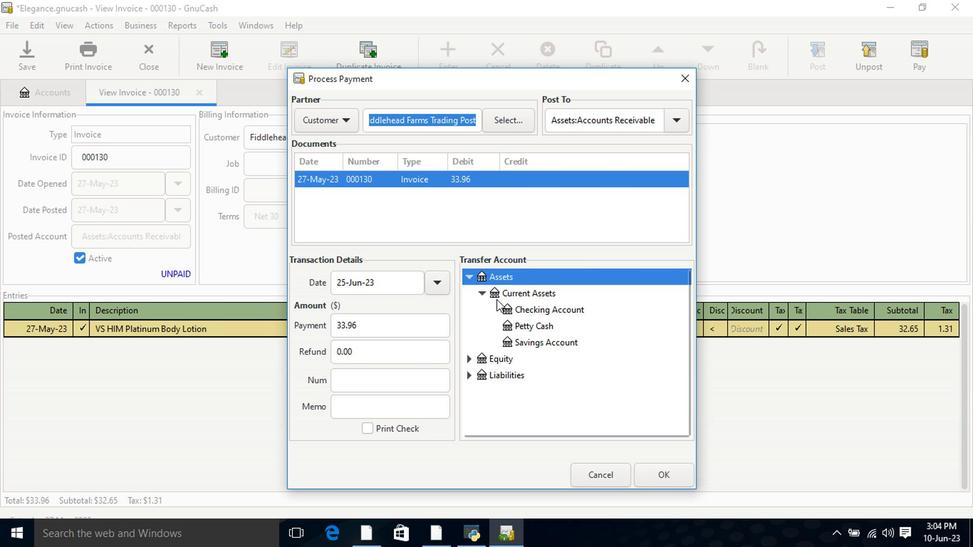 
Action: Mouse pressed left at (507, 303)
Screenshot: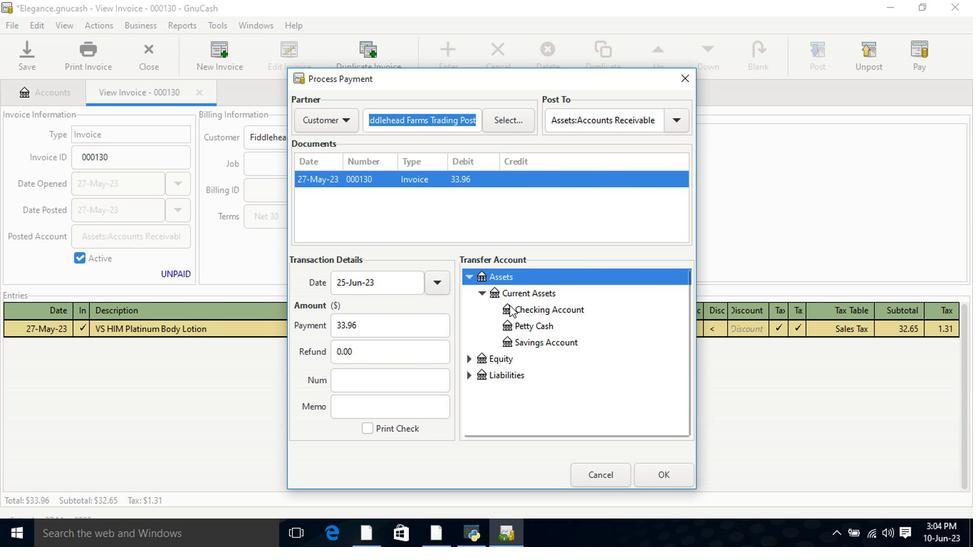 
Action: Mouse moved to (659, 468)
Screenshot: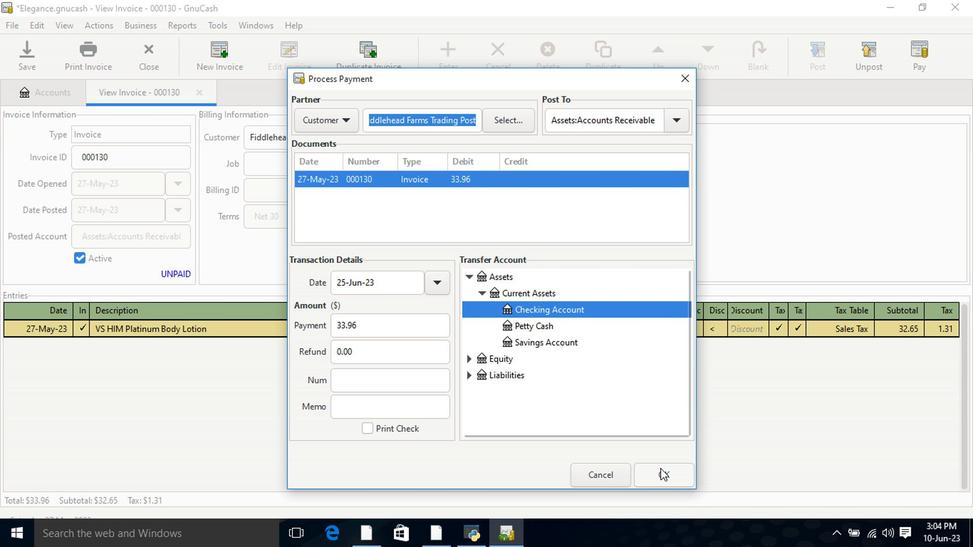 
Action: Mouse pressed left at (659, 468)
Screenshot: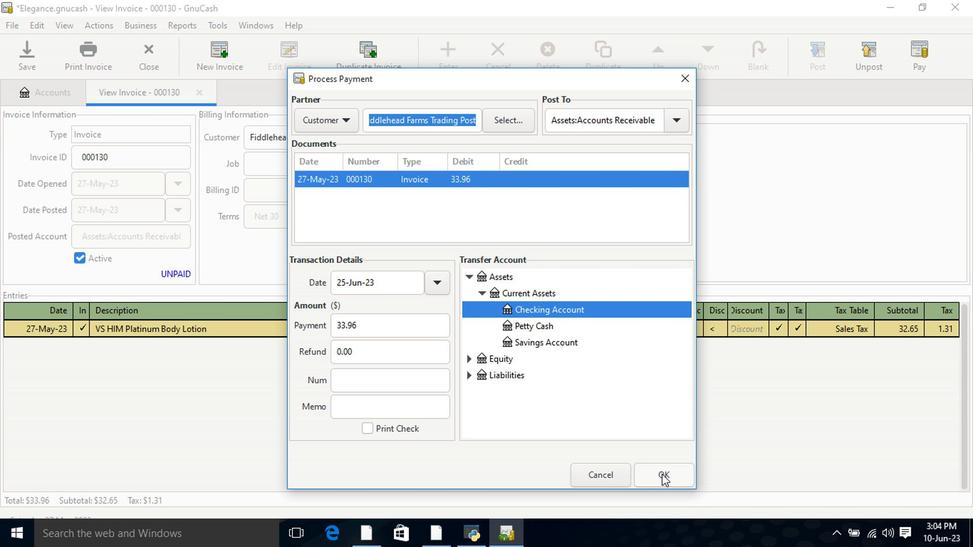 
Action: Mouse moved to (96, 53)
Screenshot: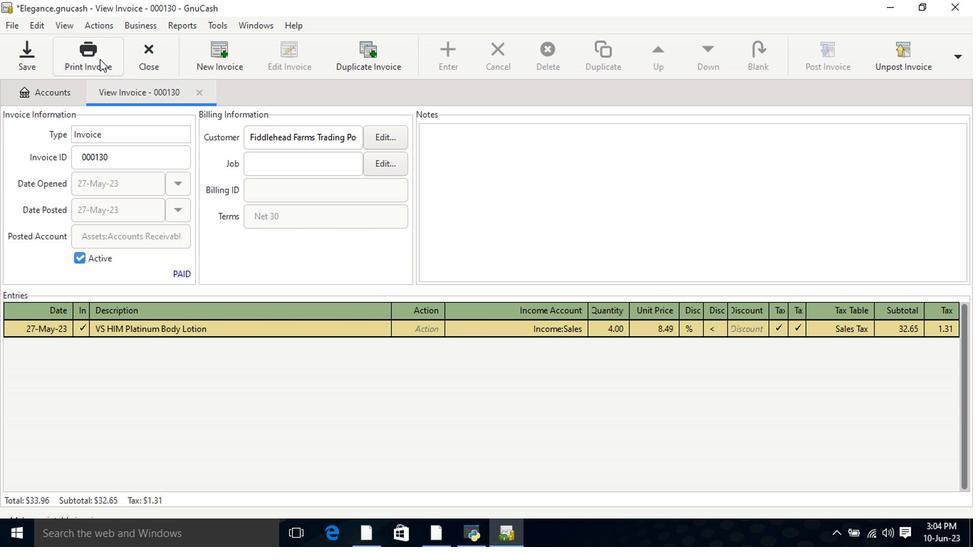 
Action: Mouse pressed left at (96, 53)
Screenshot: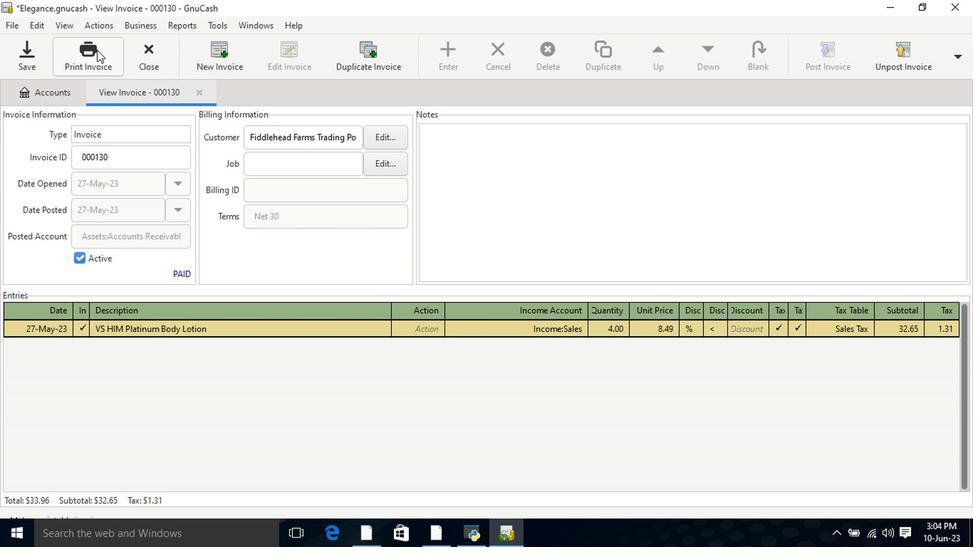 
Action: Mouse moved to (626, 53)
Screenshot: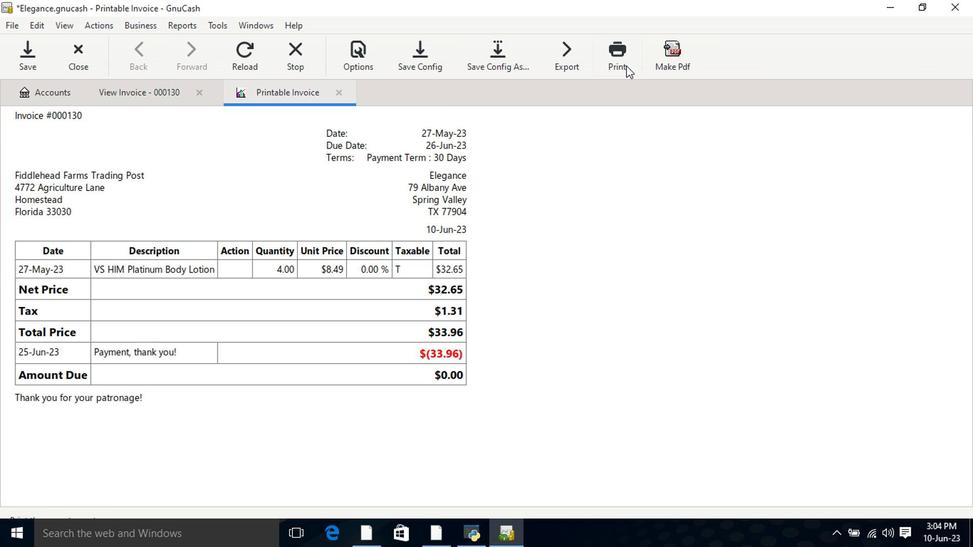 
Action: Mouse pressed left at (626, 53)
Screenshot: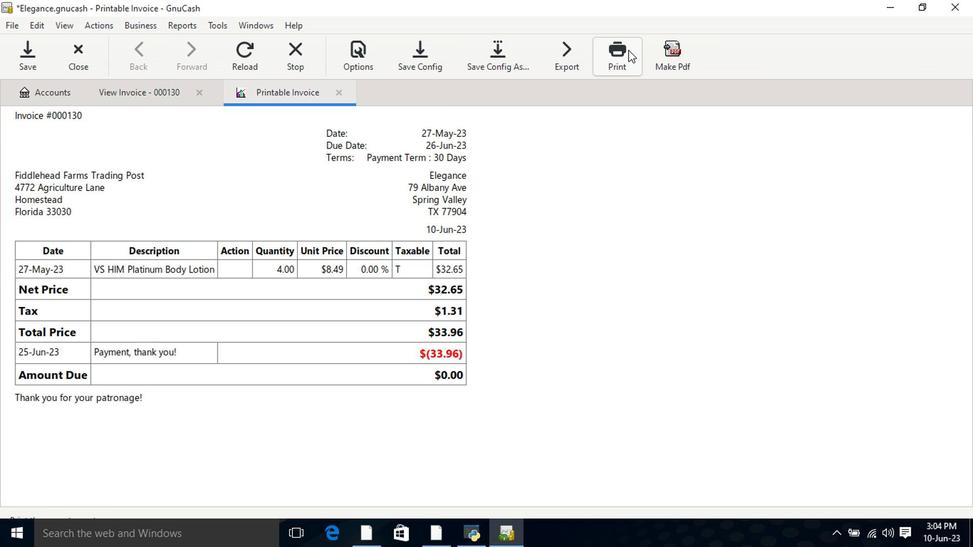 
Action: Mouse moved to (182, 288)
Screenshot: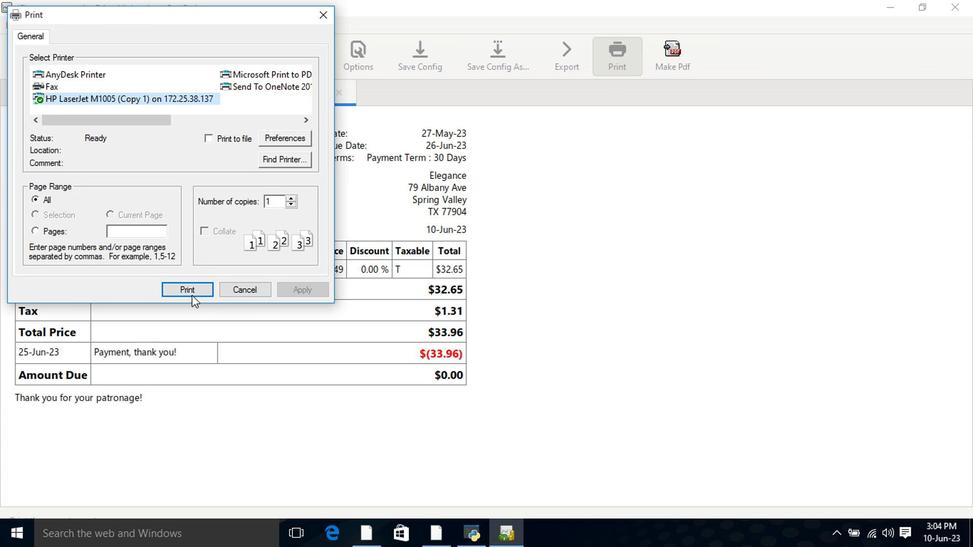 
Action: Mouse pressed left at (182, 288)
Screenshot: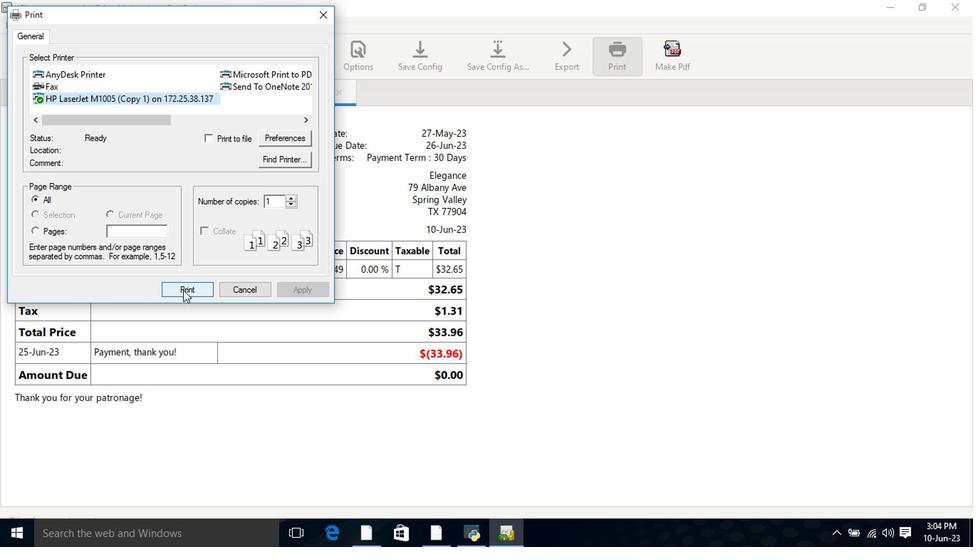 
Action: Mouse moved to (622, 401)
Screenshot: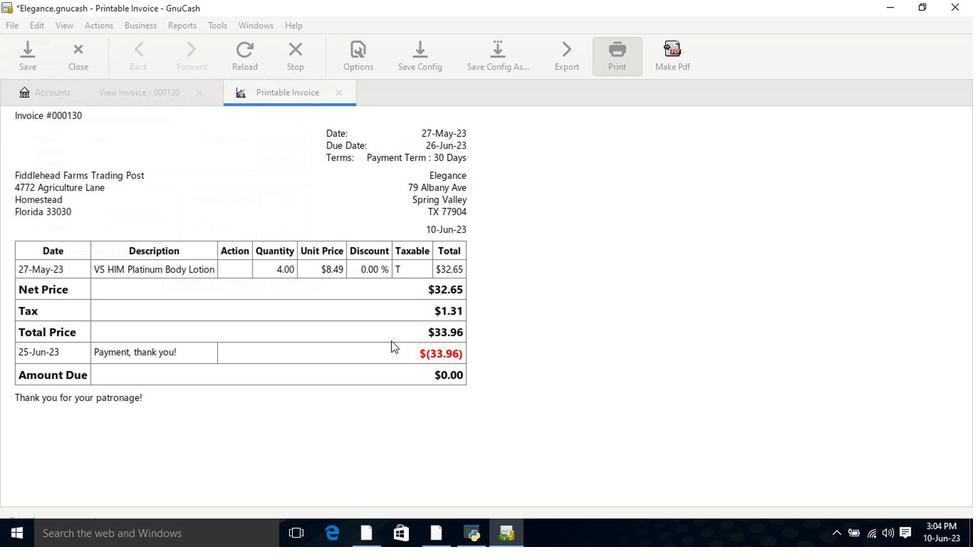 
